 Task: Locate the nearest ferry terminal to Seattle, Washington, and the San Juan Islands, Washington.
Action: Key pressed <Key.caps_lock>S<Key.caps_lock>eattle,<Key.caps_lock>W<Key.caps_lock>ashington<Key.enter>
Screenshot: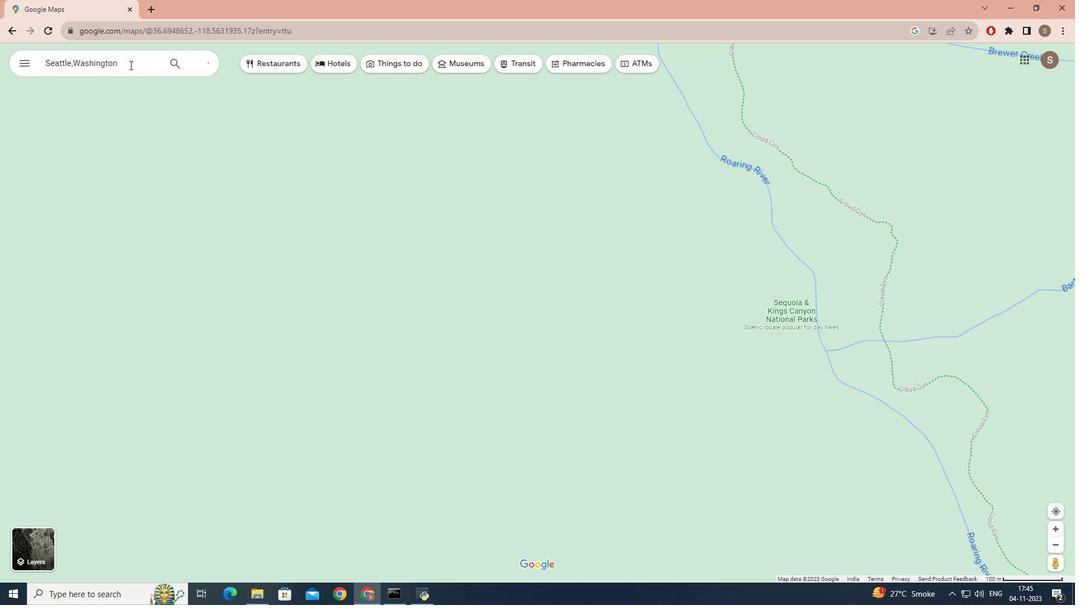 
Action: Mouse moved to (114, 253)
Screenshot: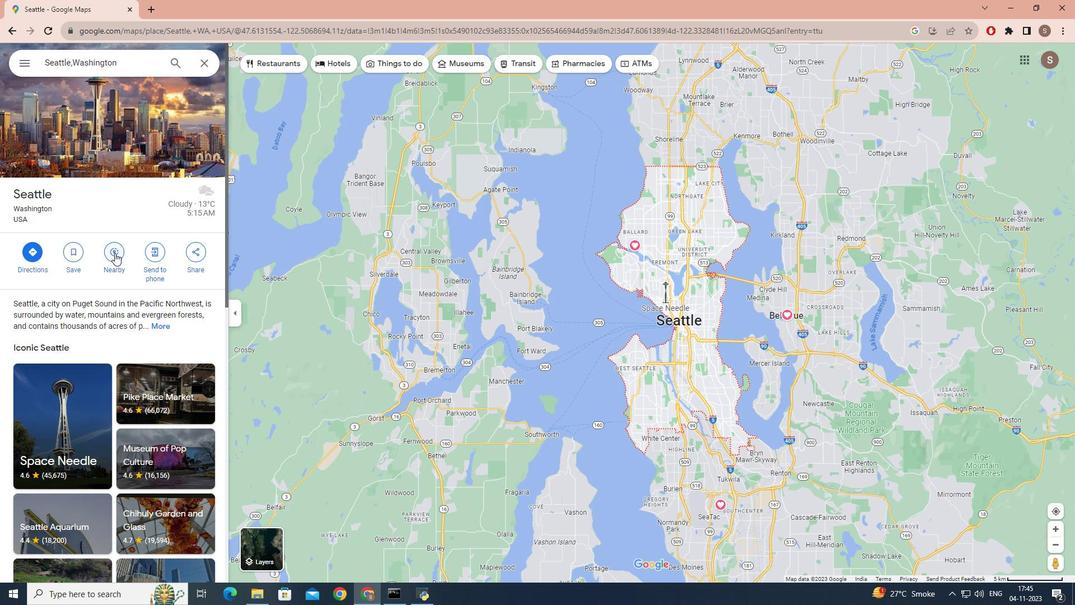
Action: Mouse pressed left at (114, 253)
Screenshot: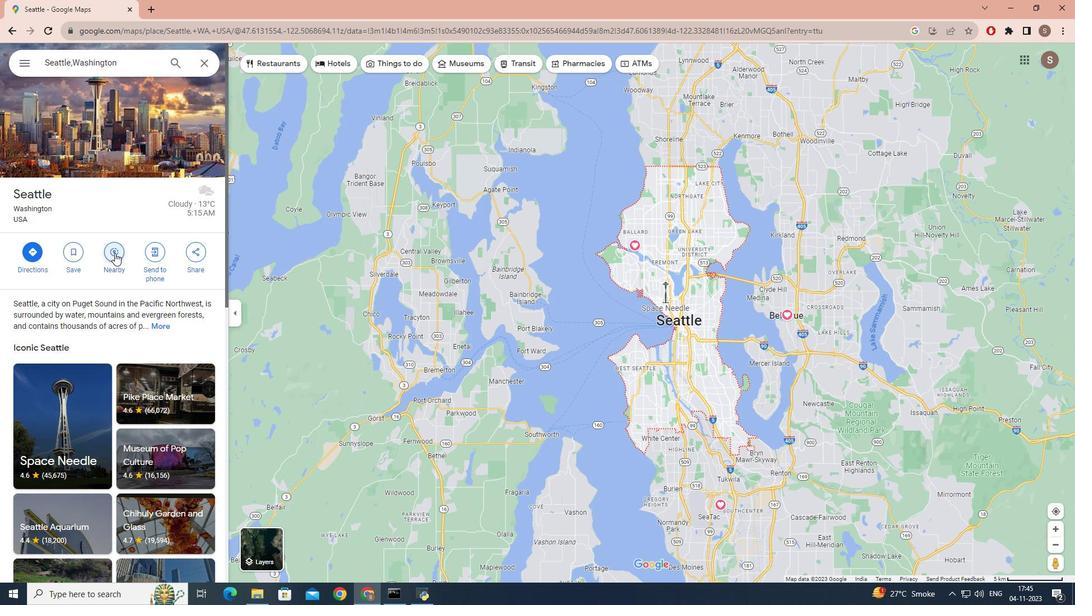 
Action: Mouse moved to (112, 67)
Screenshot: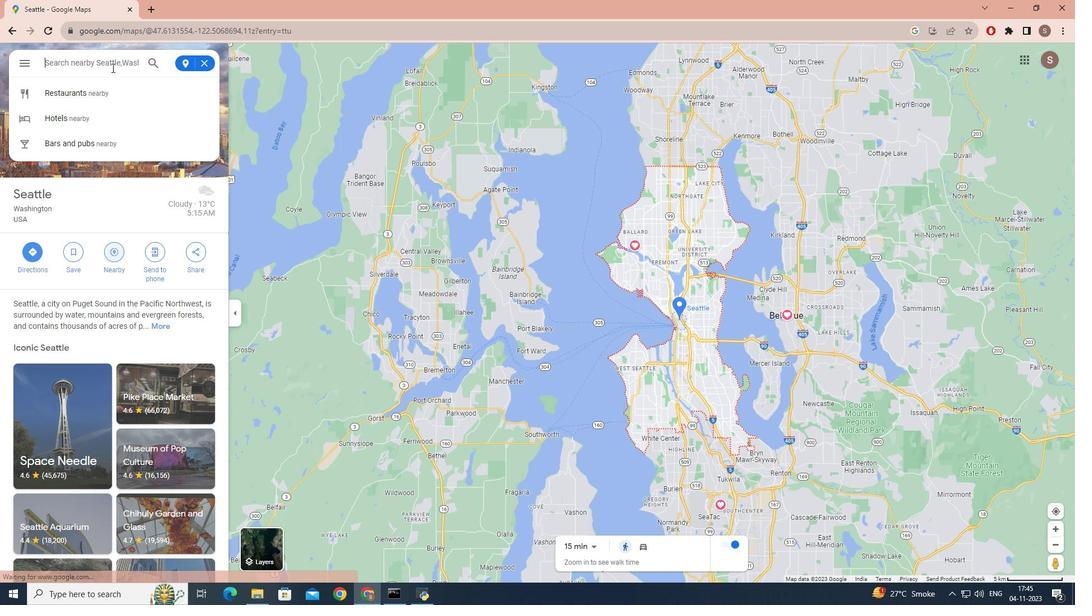 
Action: Key pressed ferry<Key.space>terminal
Screenshot: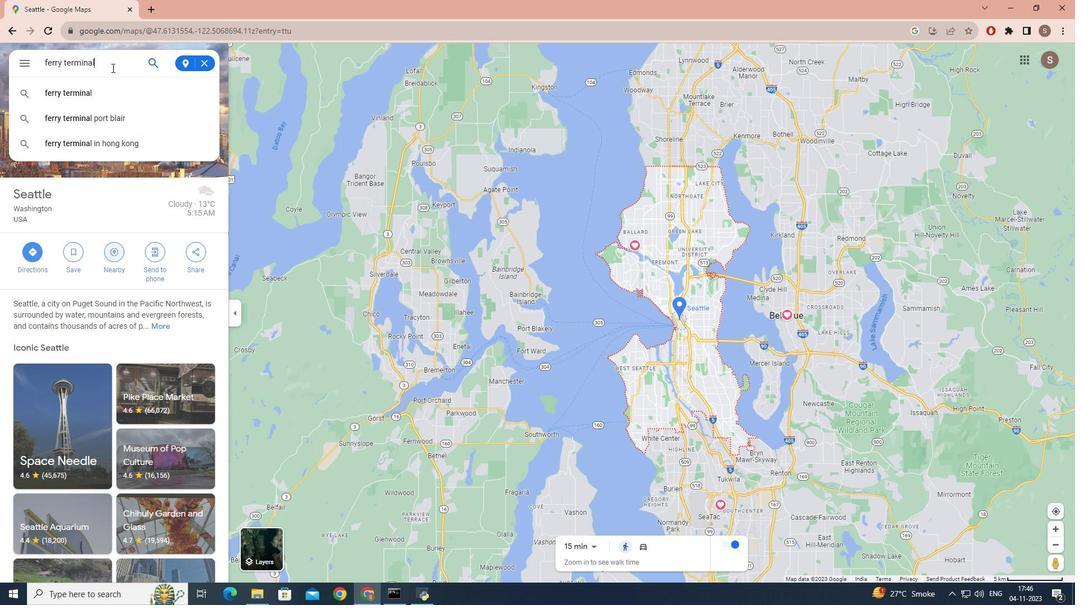 
Action: Mouse moved to (104, 70)
Screenshot: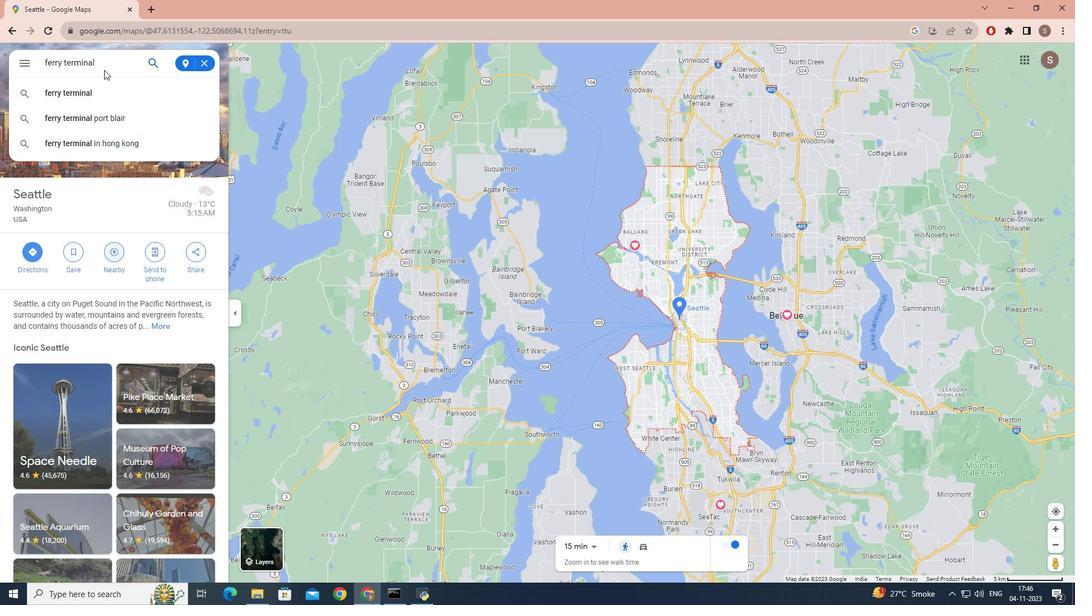 
Action: Key pressed <Key.enter>
Screenshot: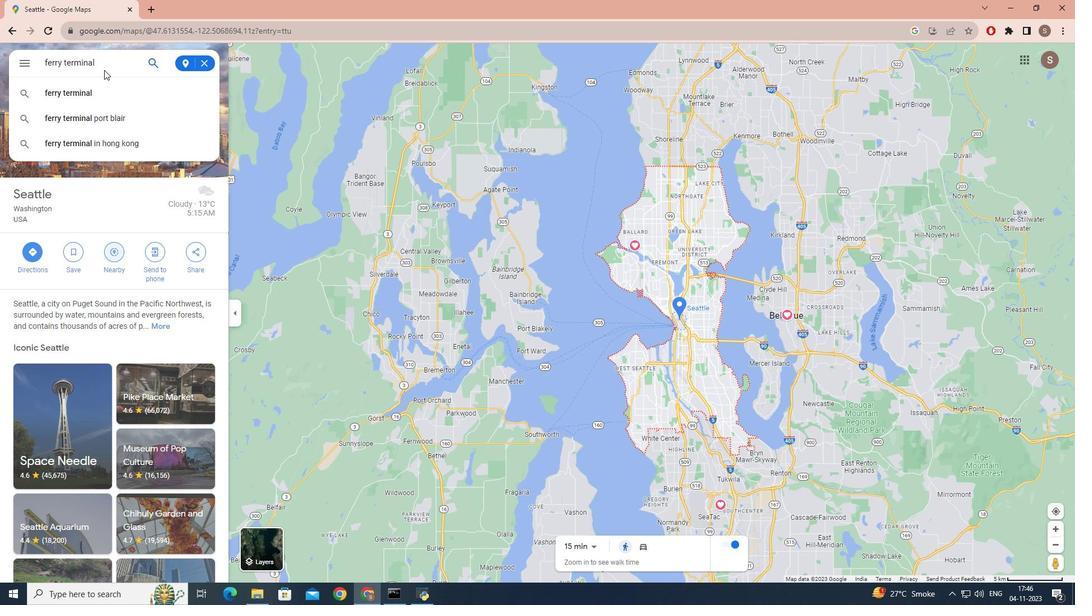 
Action: Mouse moved to (75, 127)
Screenshot: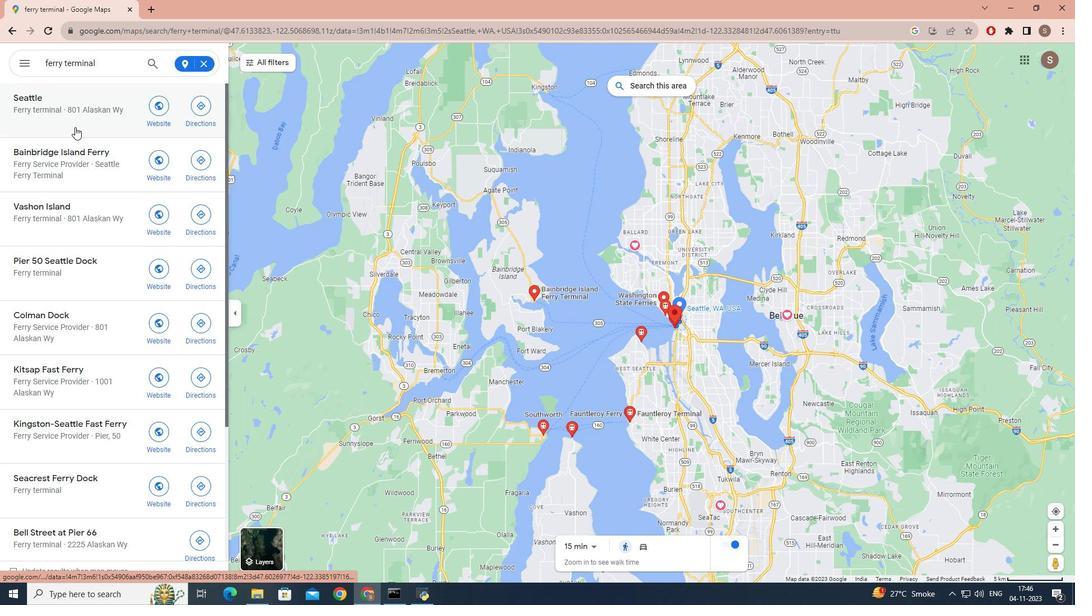 
Action: Mouse scrolled (75, 126) with delta (0, 0)
Screenshot: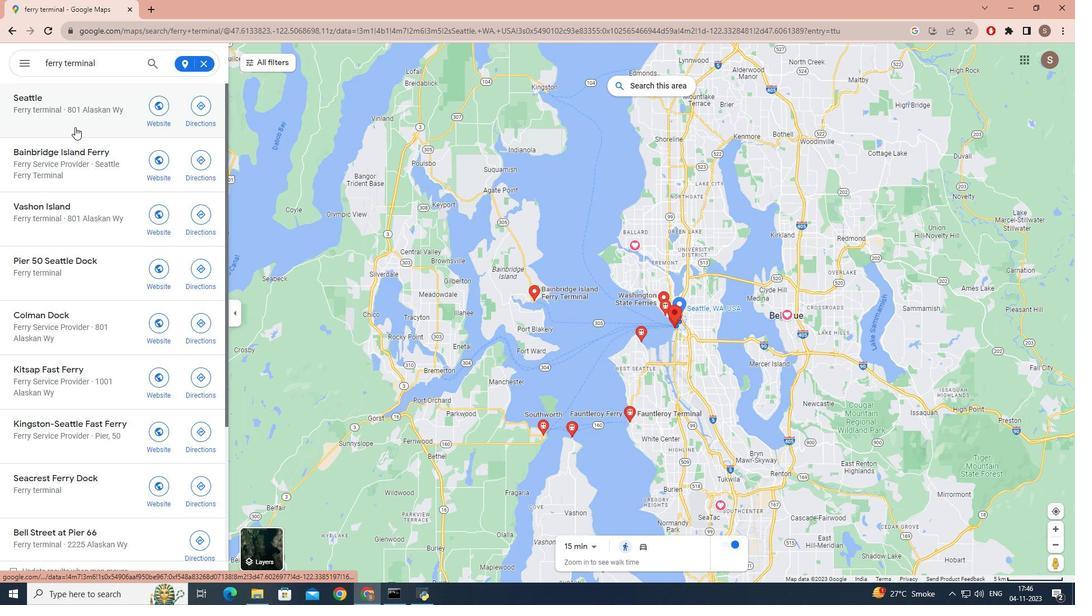 
Action: Mouse scrolled (75, 126) with delta (0, 0)
Screenshot: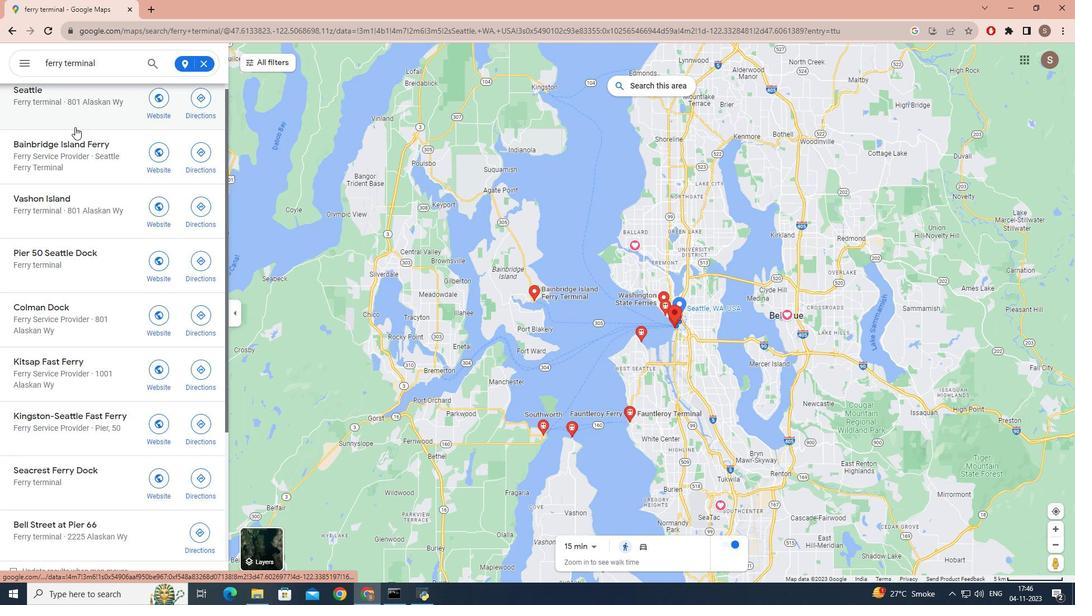
Action: Mouse scrolled (75, 126) with delta (0, 0)
Screenshot: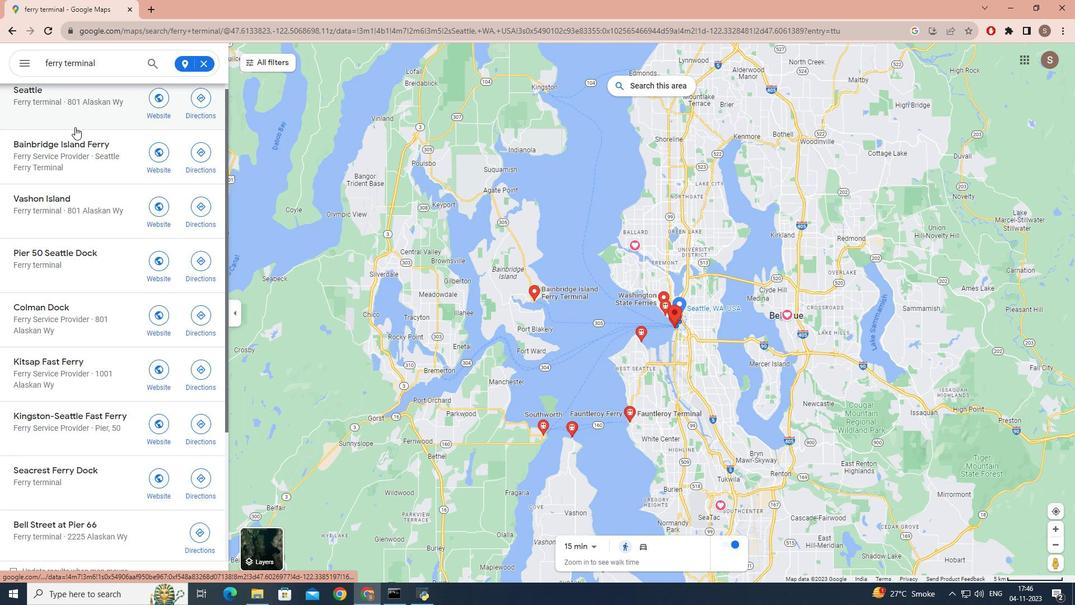 
Action: Mouse scrolled (75, 126) with delta (0, 0)
Screenshot: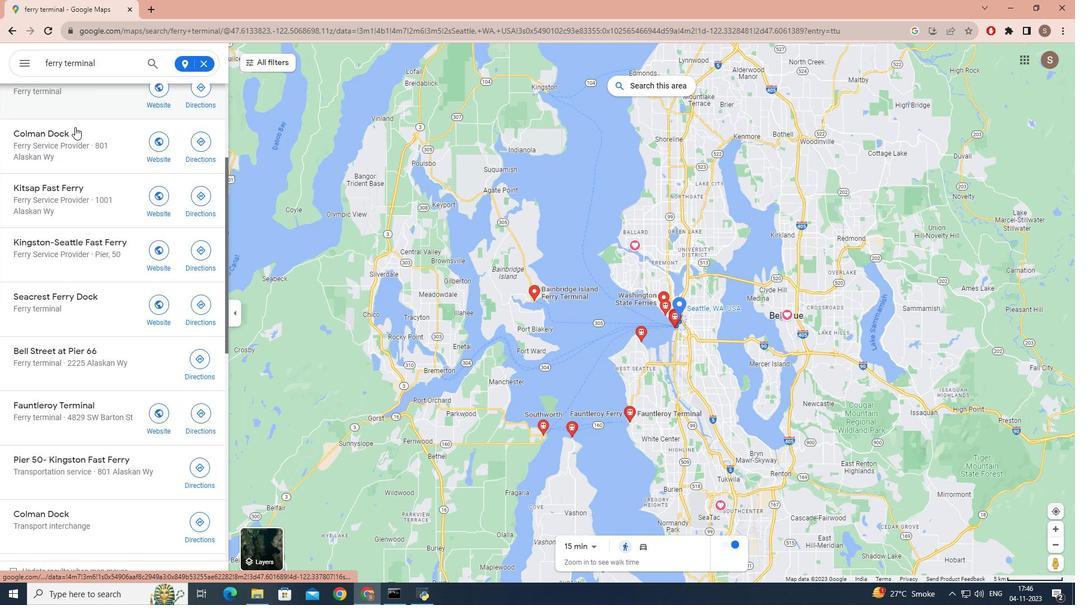 
Action: Mouse scrolled (75, 126) with delta (0, 0)
Screenshot: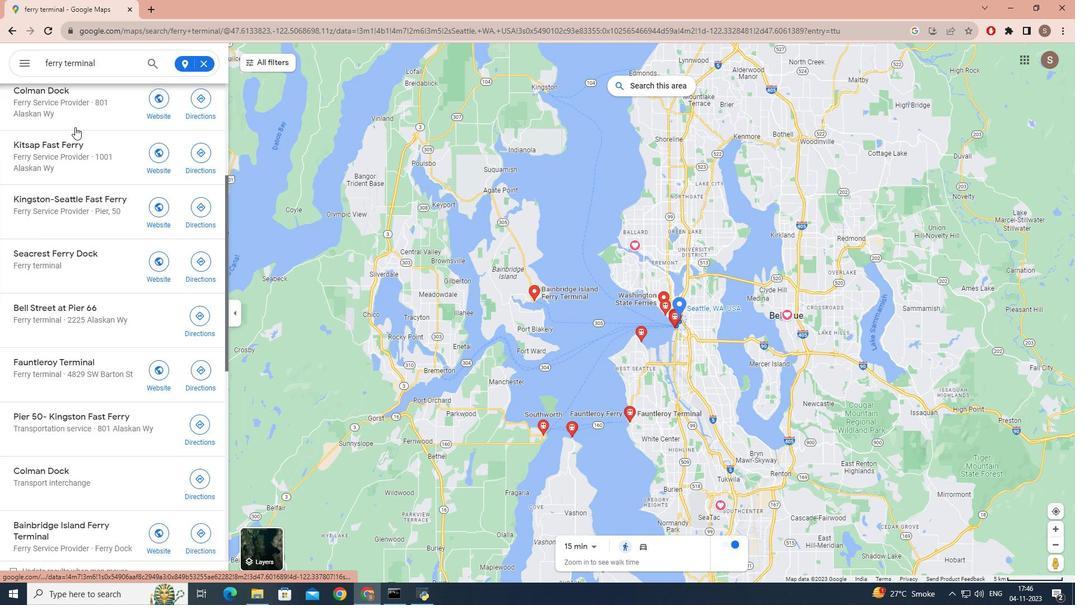 
Action: Mouse scrolled (75, 126) with delta (0, 0)
Screenshot: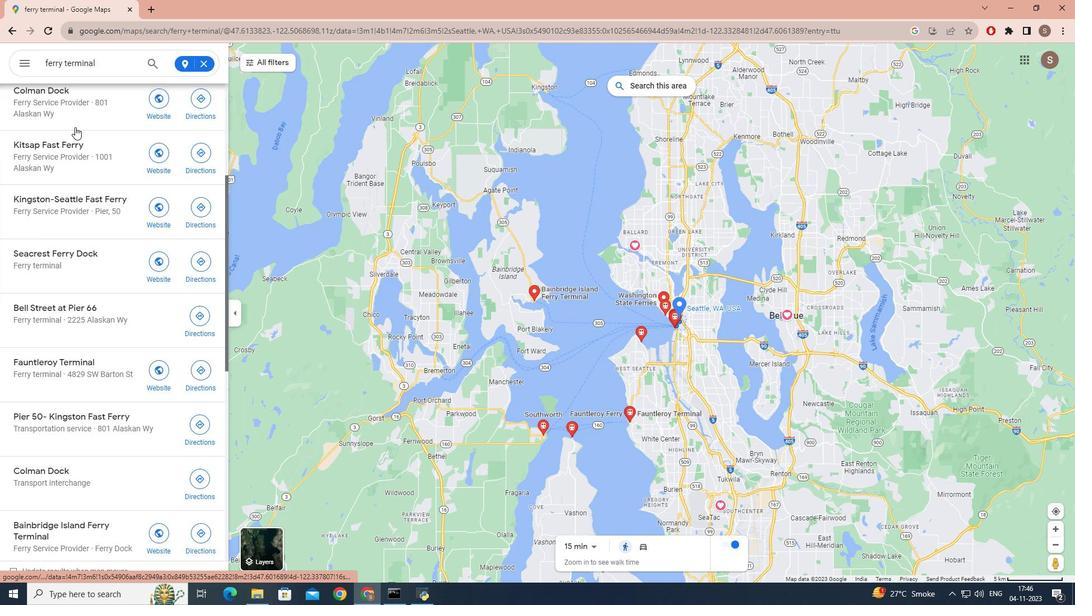 
Action: Mouse scrolled (75, 126) with delta (0, 0)
Screenshot: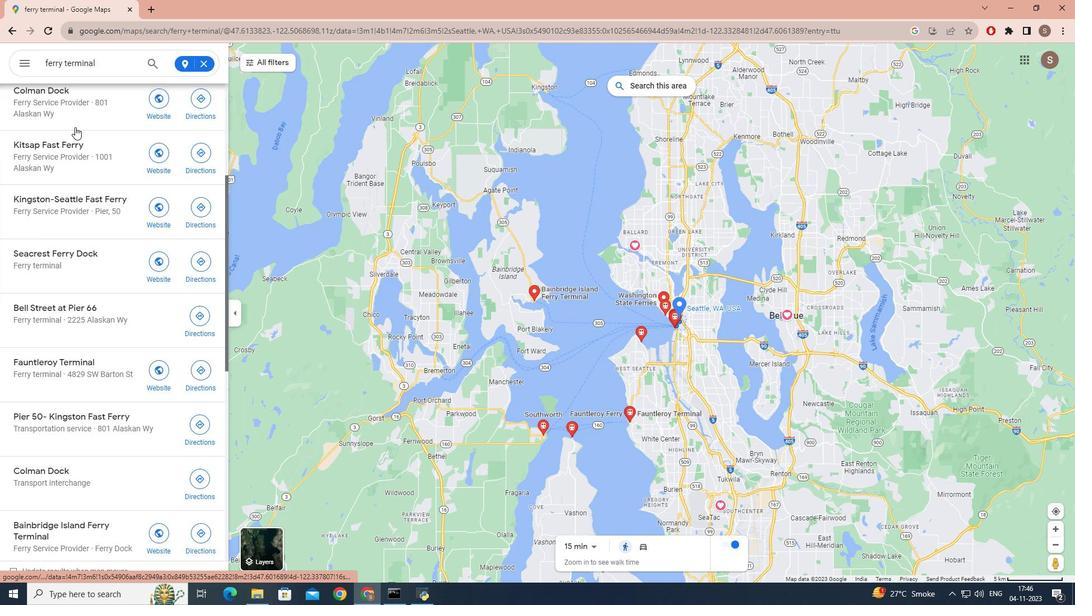 
Action: Mouse scrolled (75, 126) with delta (0, 0)
Screenshot: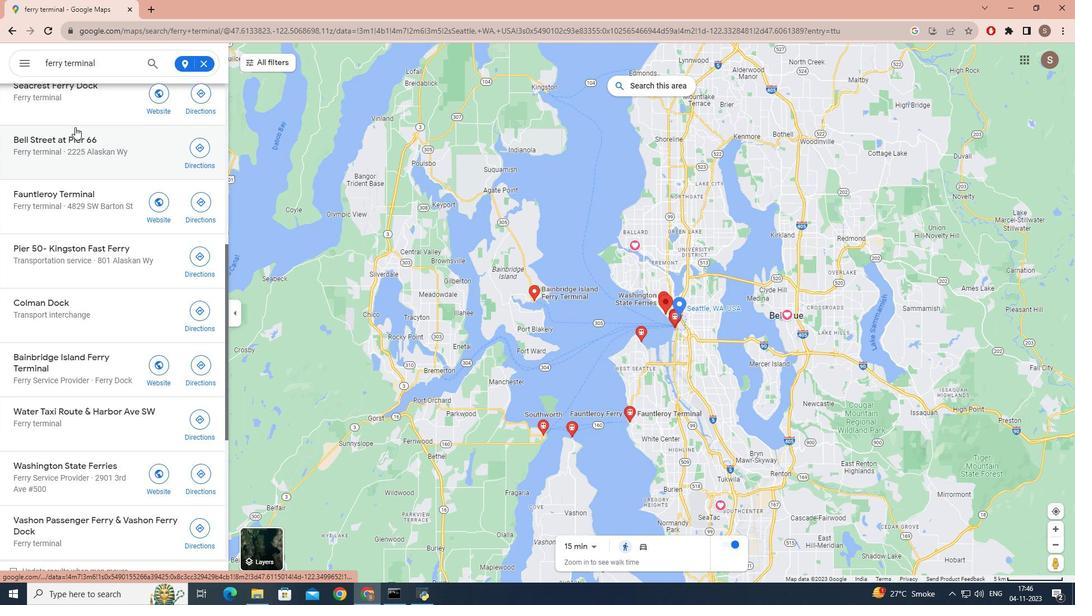 
Action: Mouse scrolled (75, 126) with delta (0, 0)
Screenshot: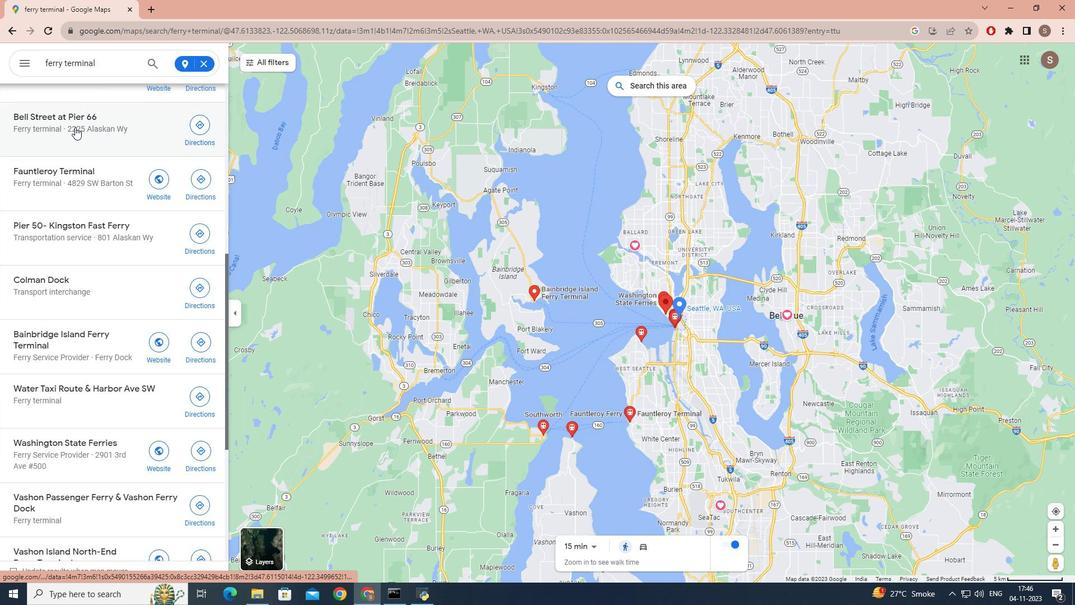
Action: Mouse scrolled (75, 126) with delta (0, 0)
Screenshot: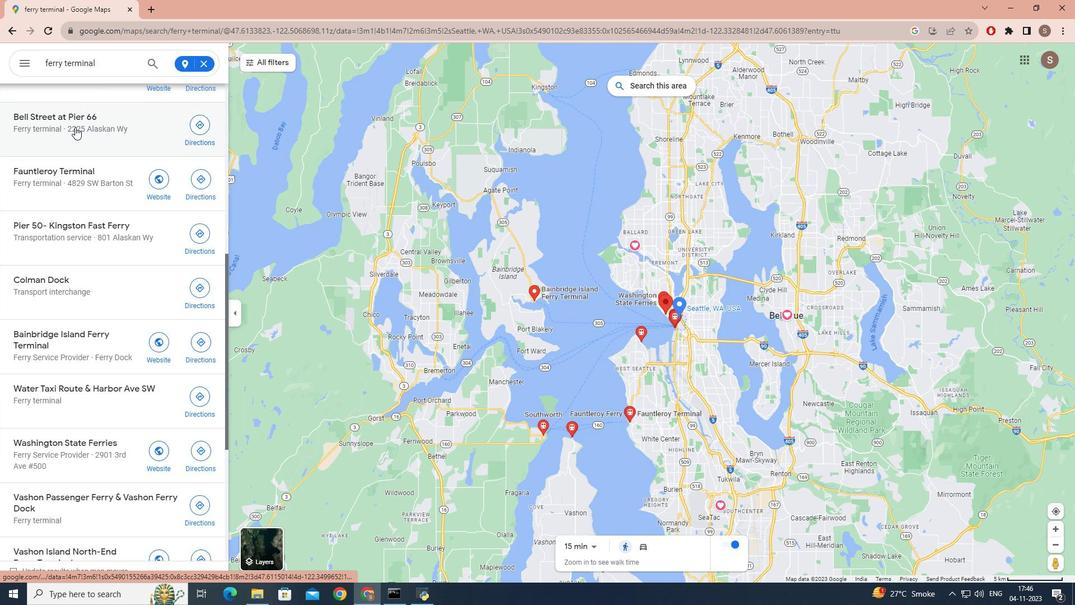 
Action: Mouse scrolled (75, 126) with delta (0, 0)
Screenshot: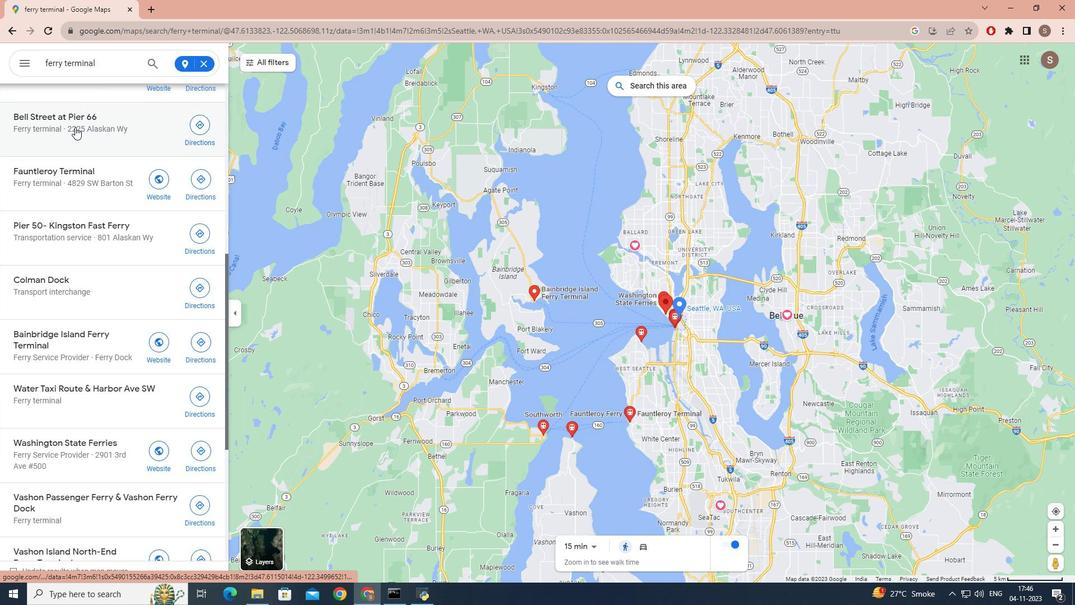 
Action: Mouse scrolled (75, 126) with delta (0, 0)
Screenshot: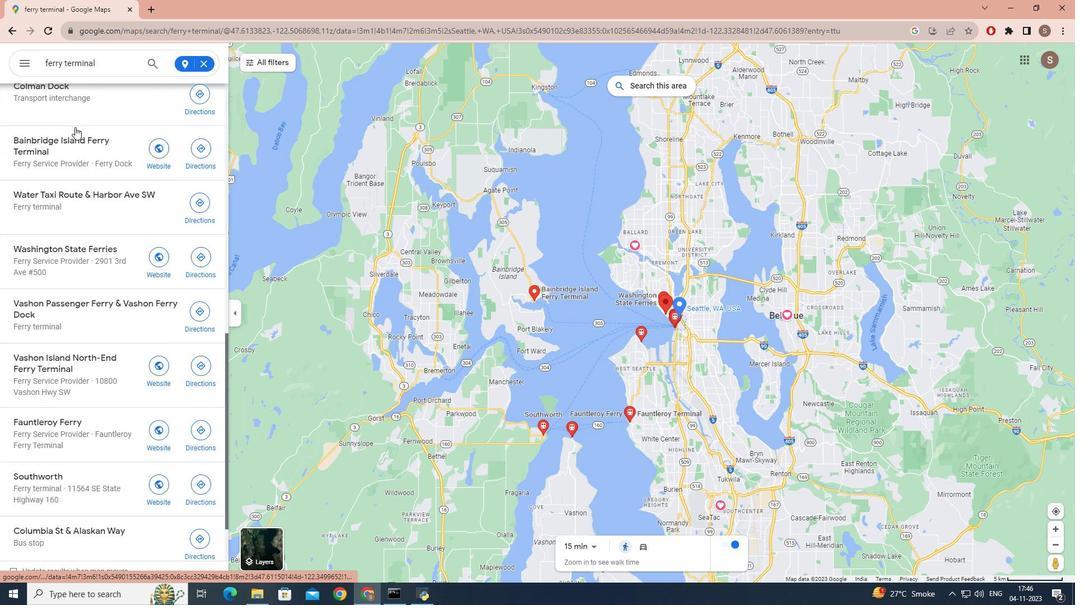 
Action: Mouse scrolled (75, 127) with delta (0, 0)
Screenshot: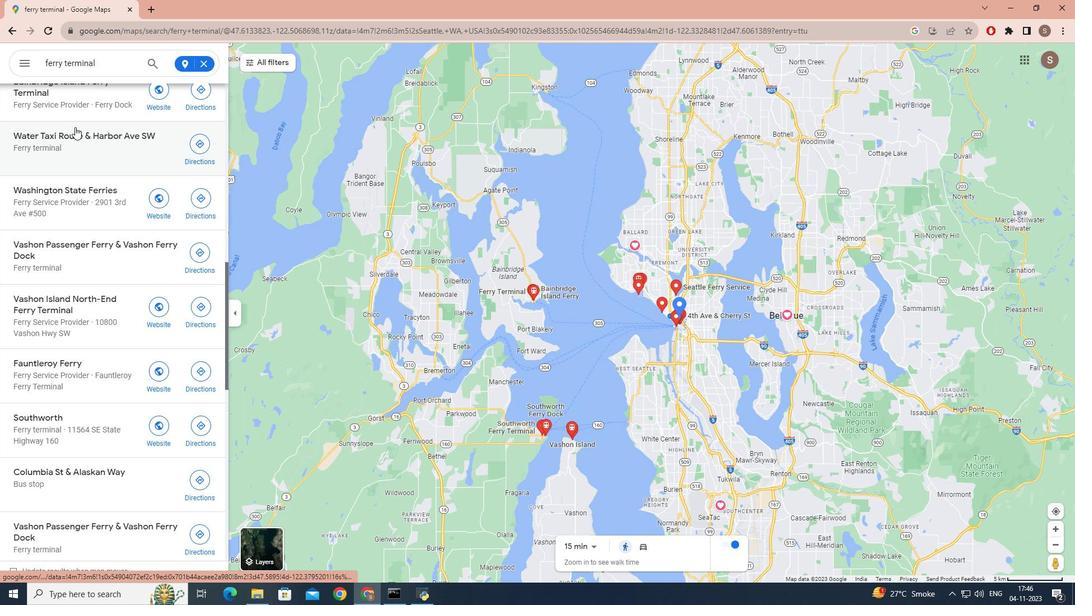 
Action: Mouse scrolled (75, 127) with delta (0, 0)
Screenshot: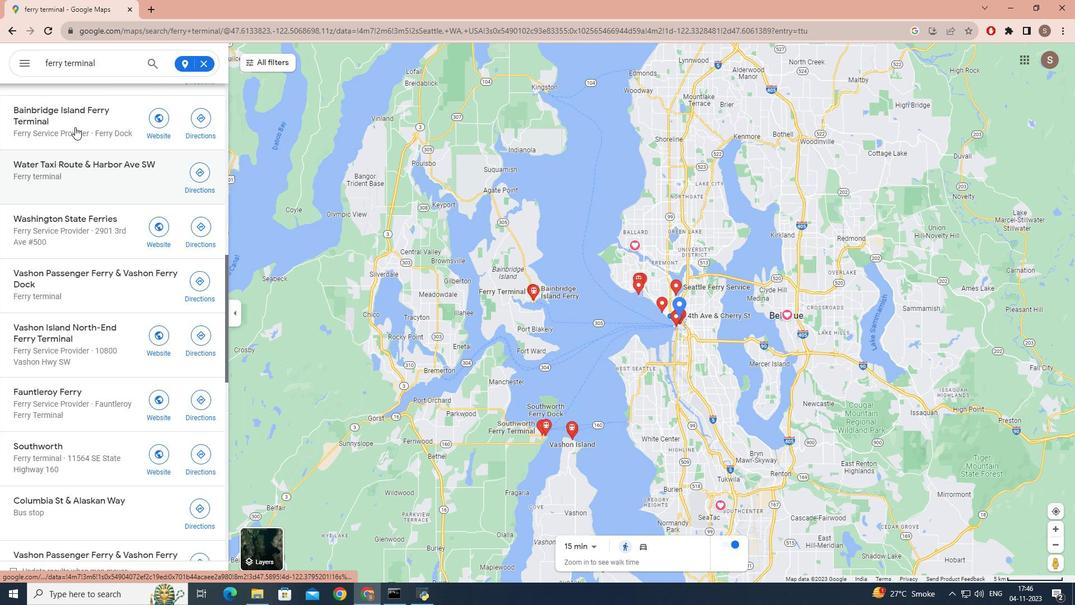 
Action: Mouse scrolled (75, 127) with delta (0, 0)
Screenshot: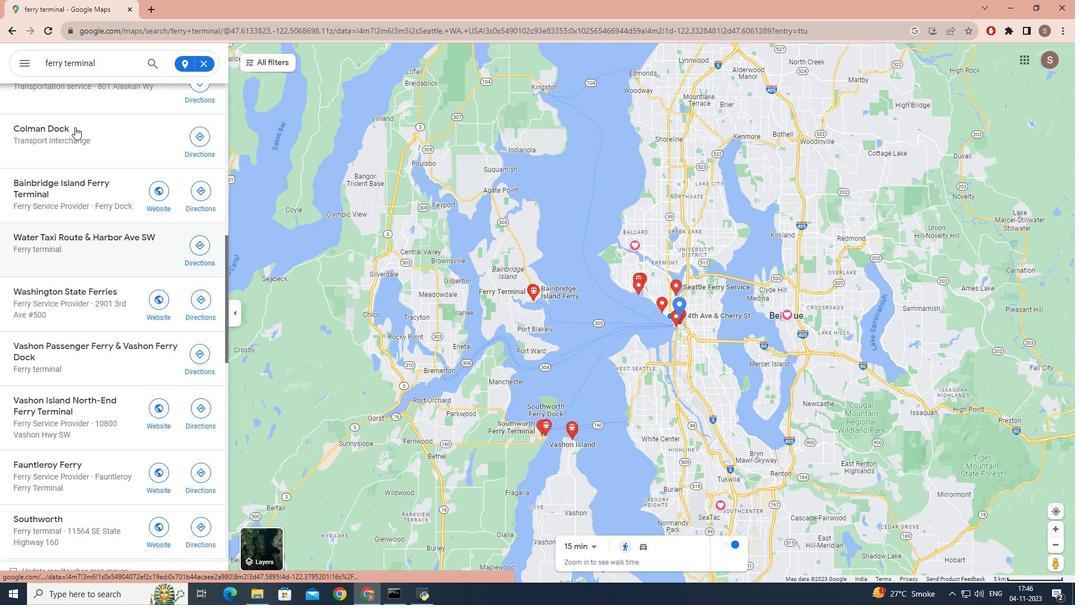
Action: Mouse scrolled (75, 127) with delta (0, 0)
Screenshot: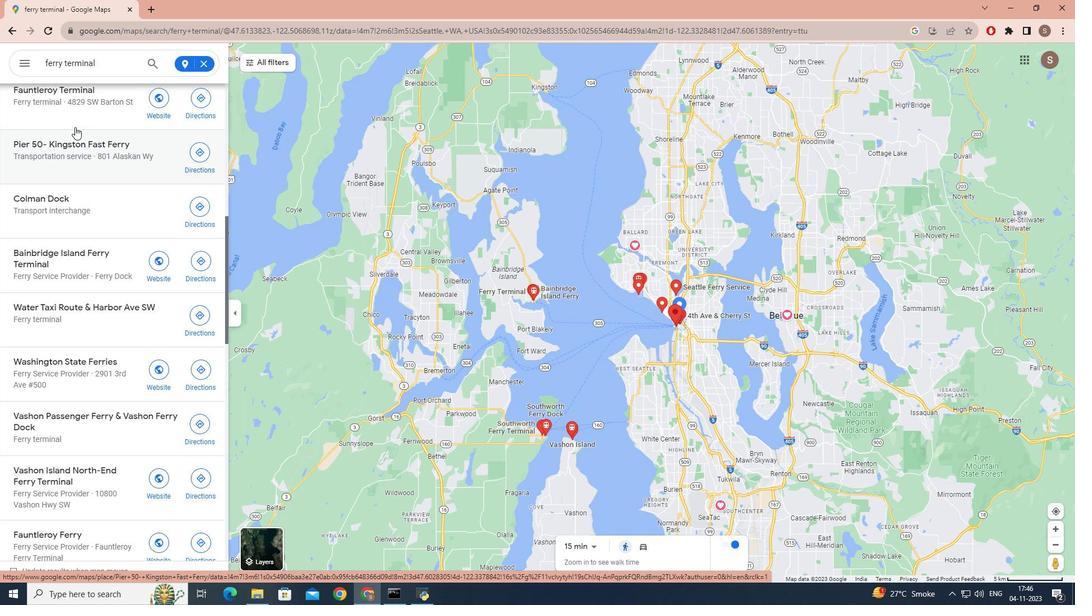
Action: Mouse scrolled (75, 127) with delta (0, 0)
Screenshot: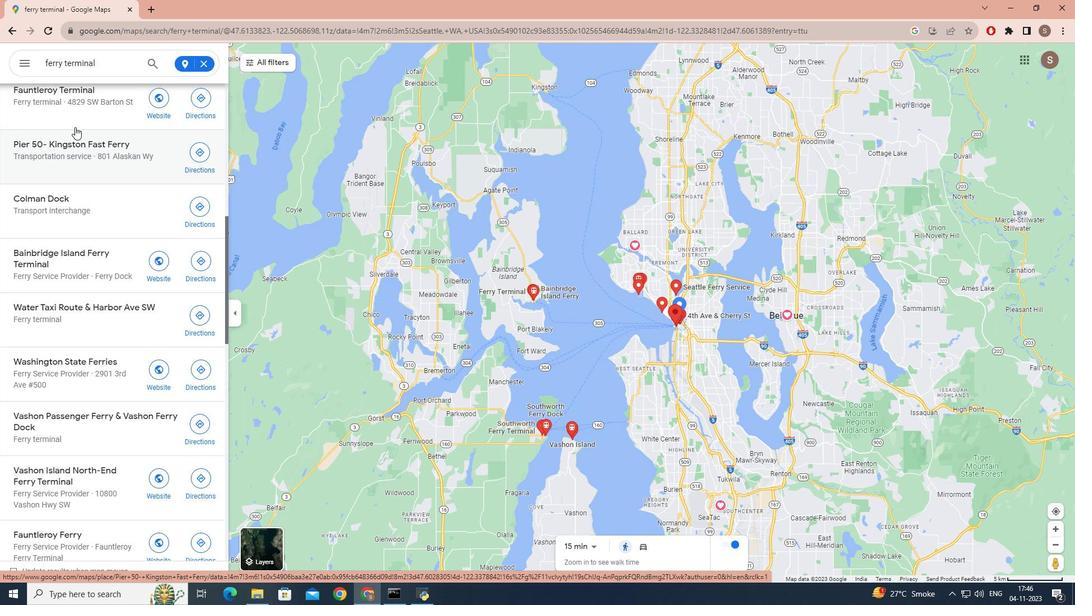 
Action: Mouse scrolled (75, 127) with delta (0, 0)
Screenshot: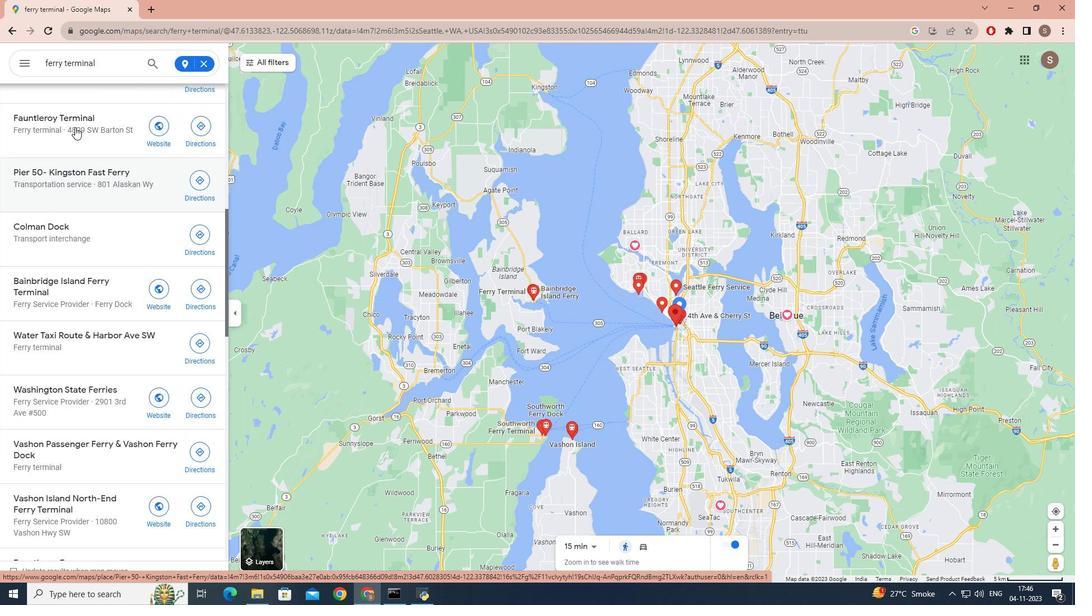 
Action: Mouse scrolled (75, 127) with delta (0, 0)
Screenshot: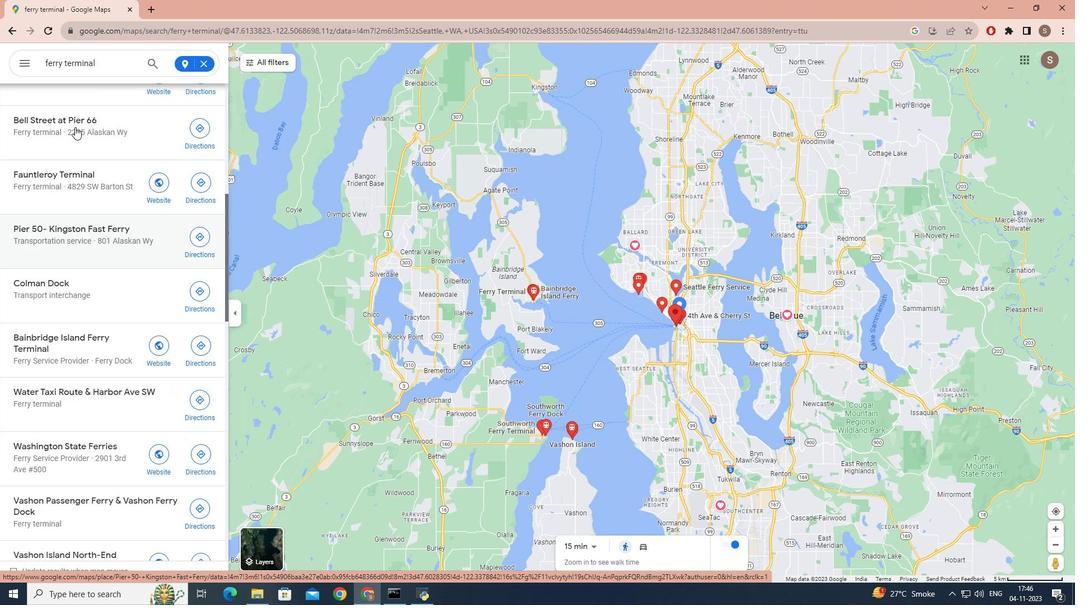 
Action: Mouse scrolled (75, 127) with delta (0, 0)
Screenshot: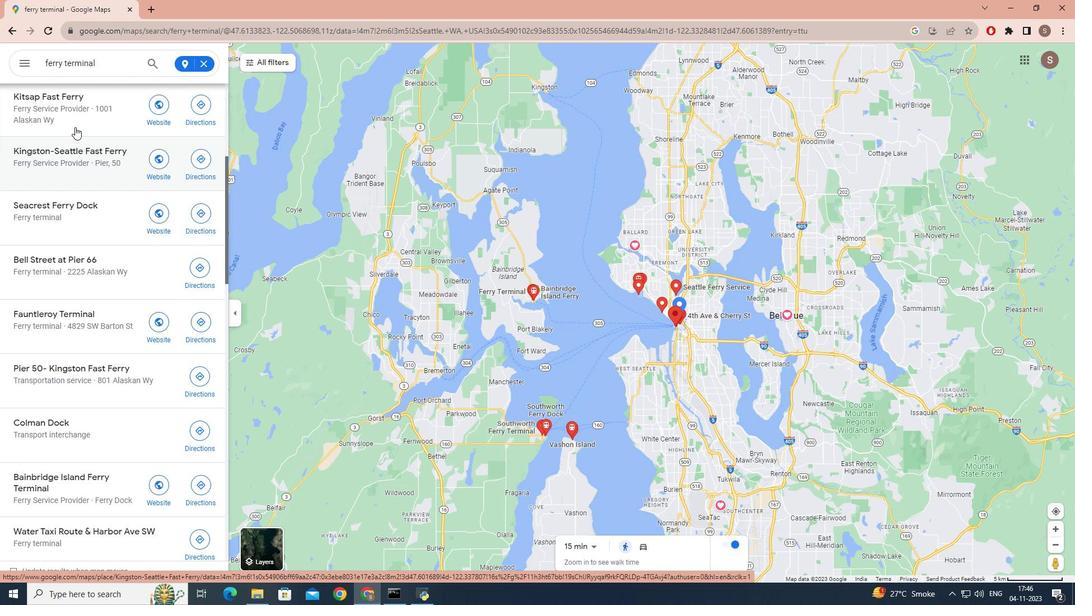 
Action: Mouse scrolled (75, 127) with delta (0, 0)
Screenshot: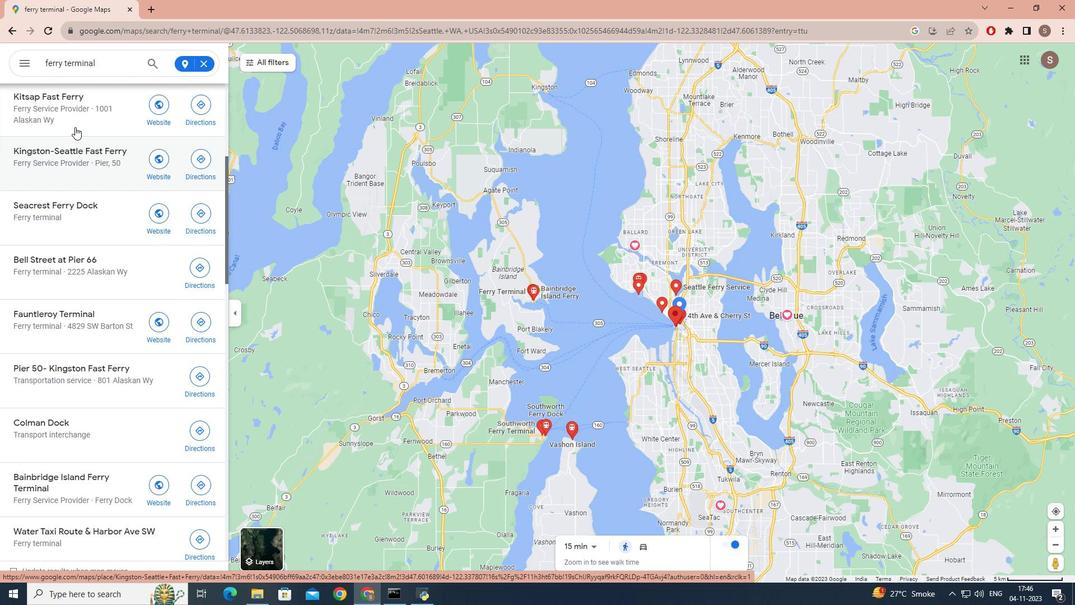 
Action: Mouse scrolled (75, 127) with delta (0, 0)
Screenshot: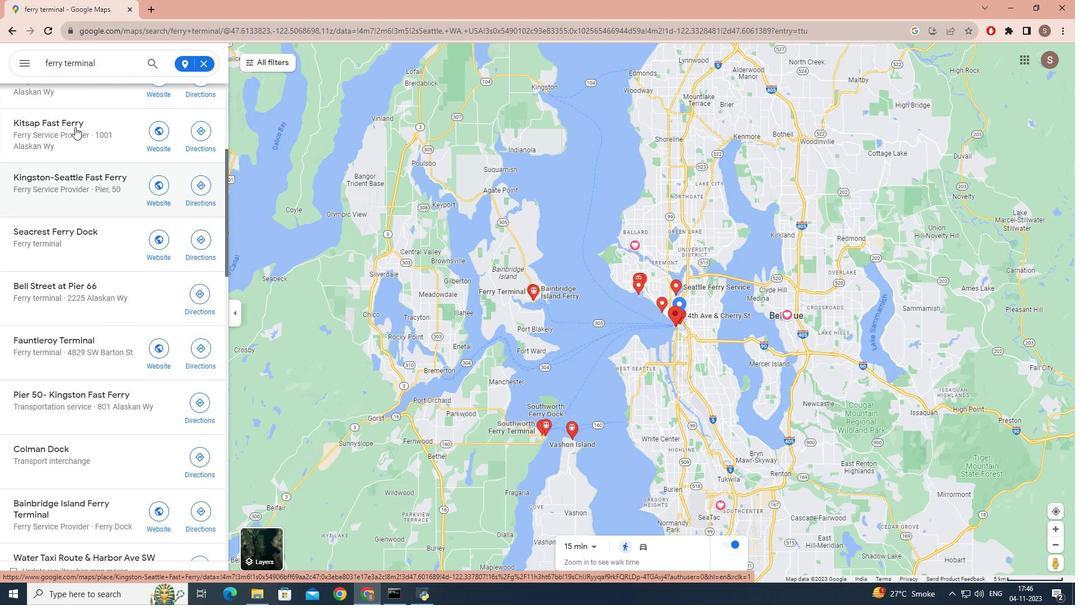 
Action: Mouse scrolled (75, 127) with delta (0, 0)
Screenshot: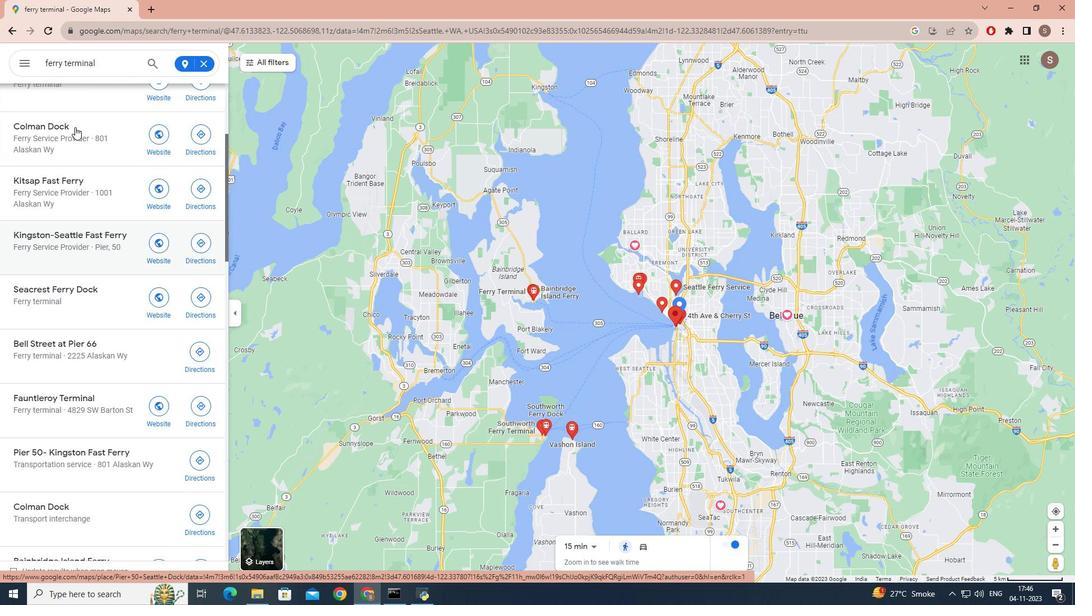 
Action: Mouse scrolled (75, 127) with delta (0, 0)
Screenshot: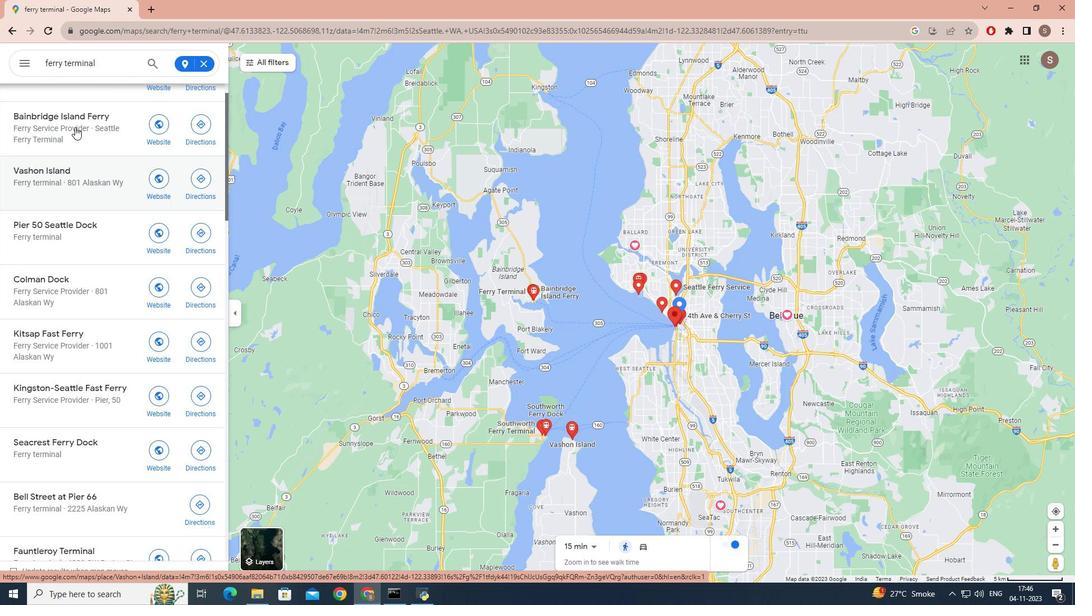 
Action: Mouse scrolled (75, 127) with delta (0, 0)
Screenshot: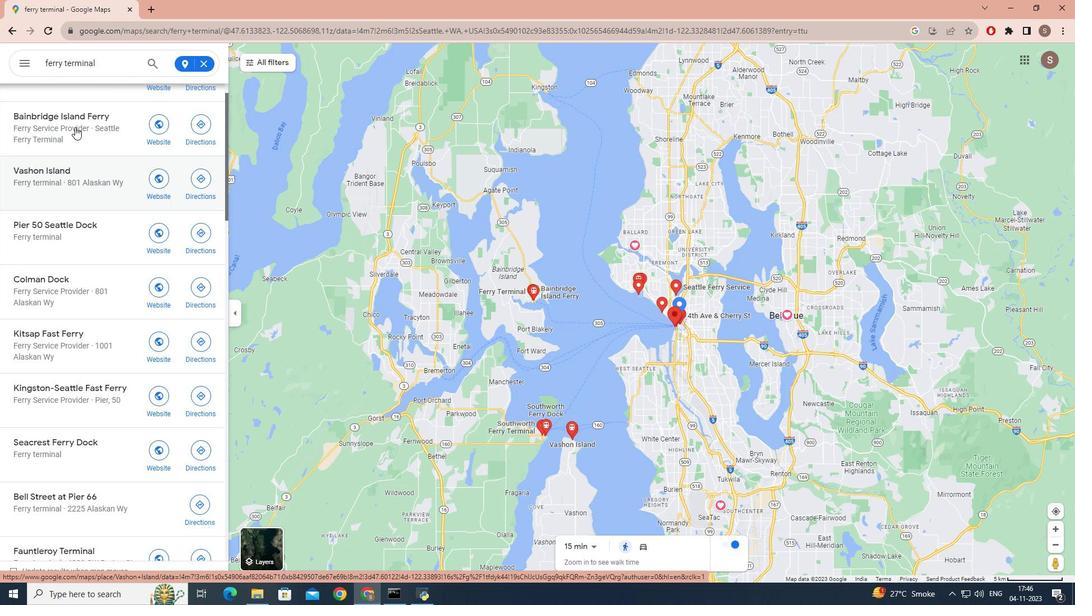 
Action: Mouse scrolled (75, 127) with delta (0, 0)
Screenshot: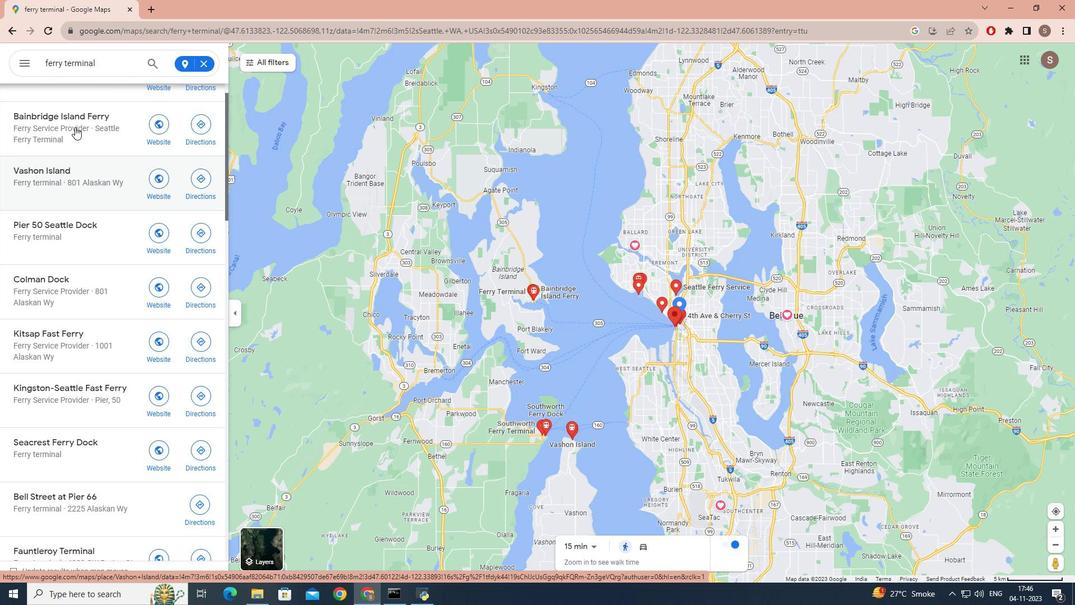 
Action: Mouse scrolled (75, 127) with delta (0, 0)
Screenshot: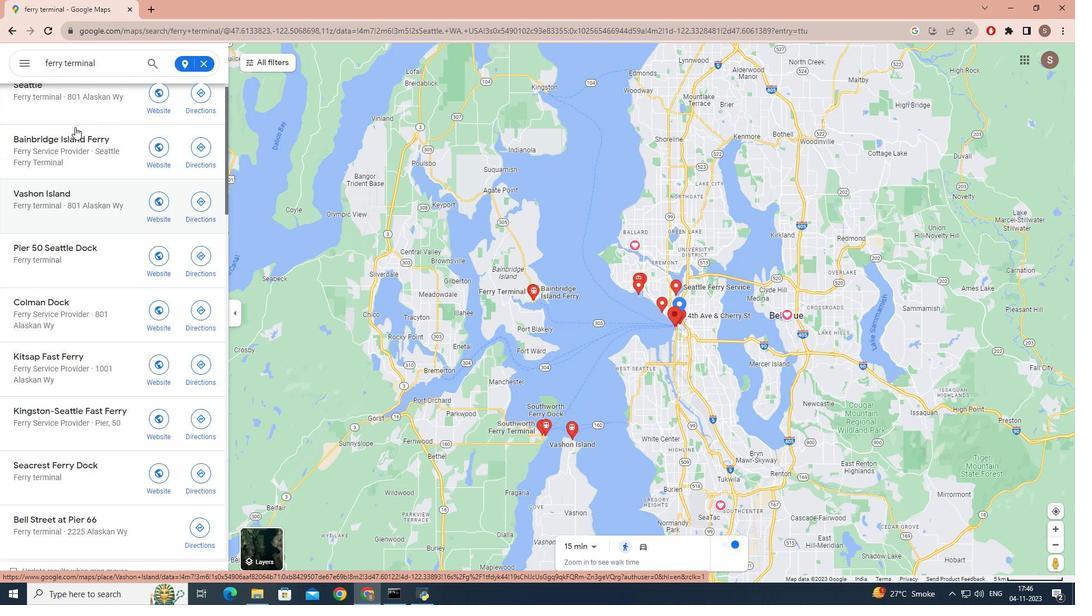 
Action: Mouse scrolled (75, 127) with delta (0, 0)
Screenshot: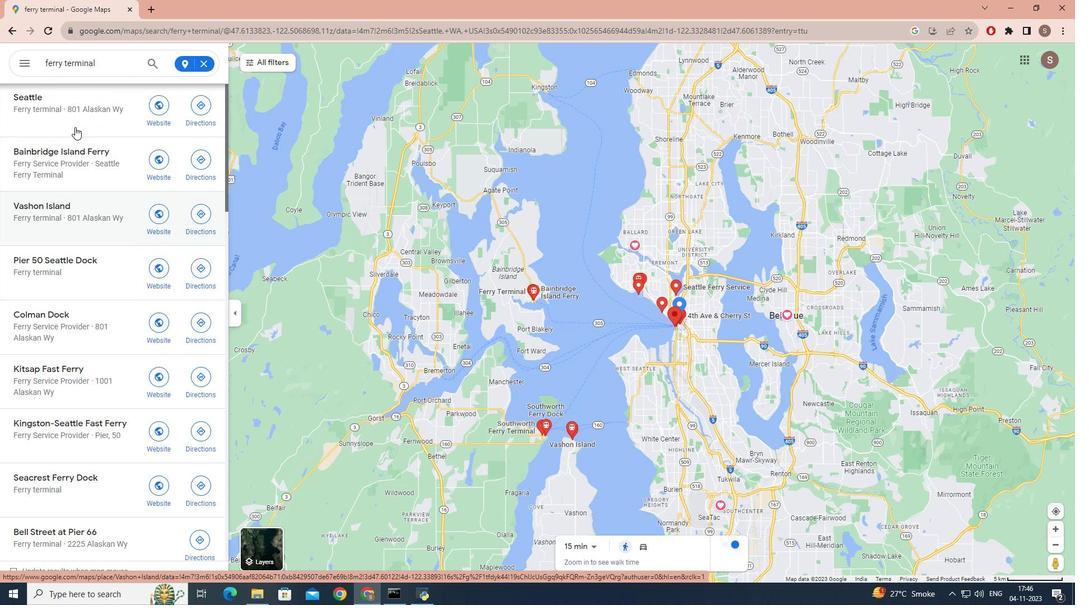
Action: Mouse scrolled (75, 127) with delta (0, 0)
Screenshot: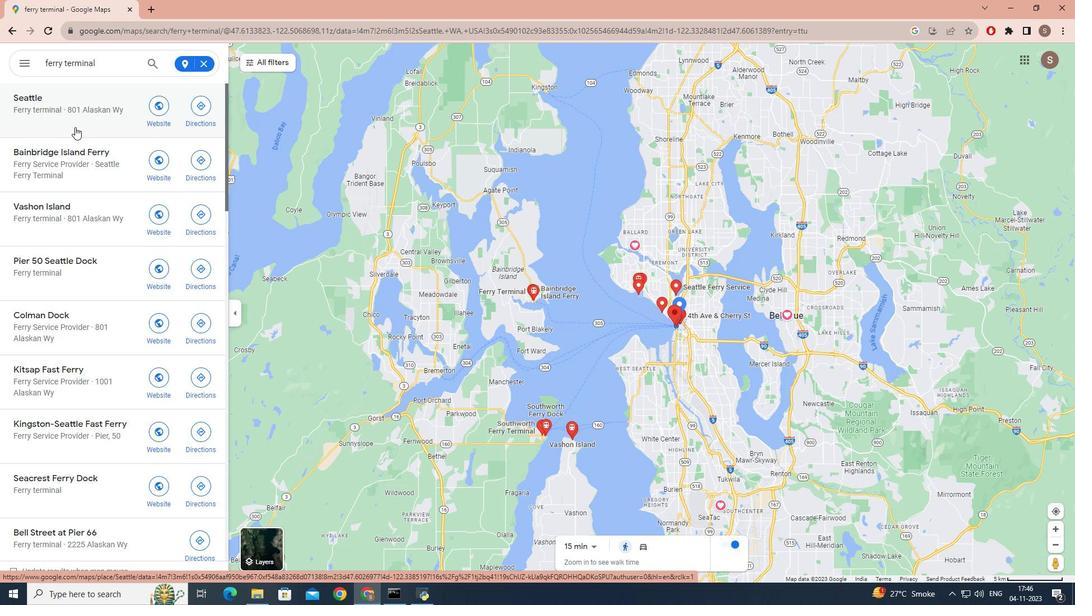 
Action: Mouse moved to (200, 60)
Screenshot: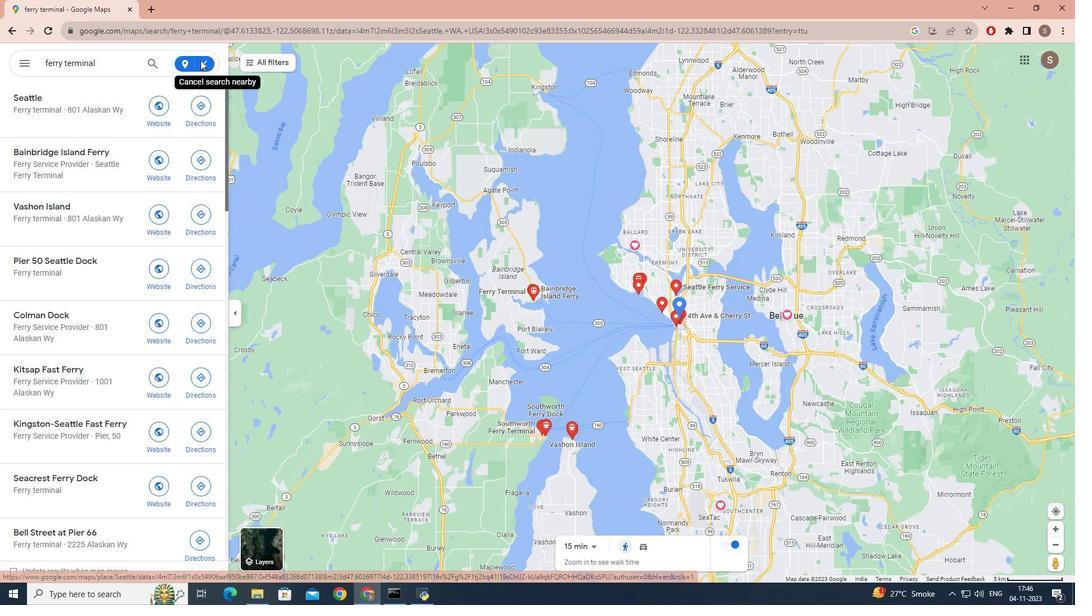 
Action: Mouse pressed left at (200, 60)
Screenshot: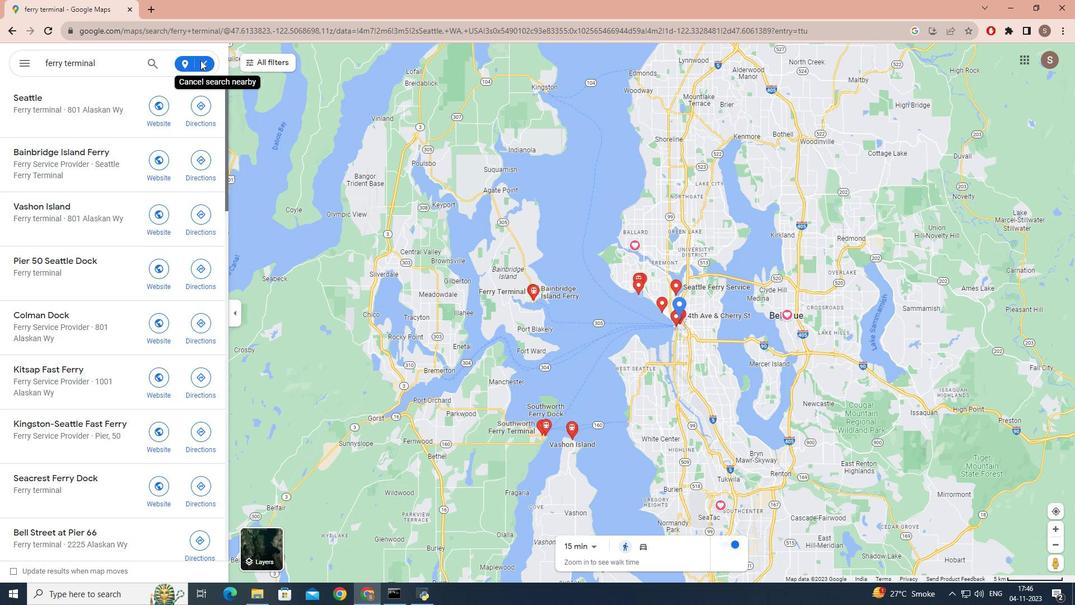 
Action: Mouse pressed left at (200, 60)
Screenshot: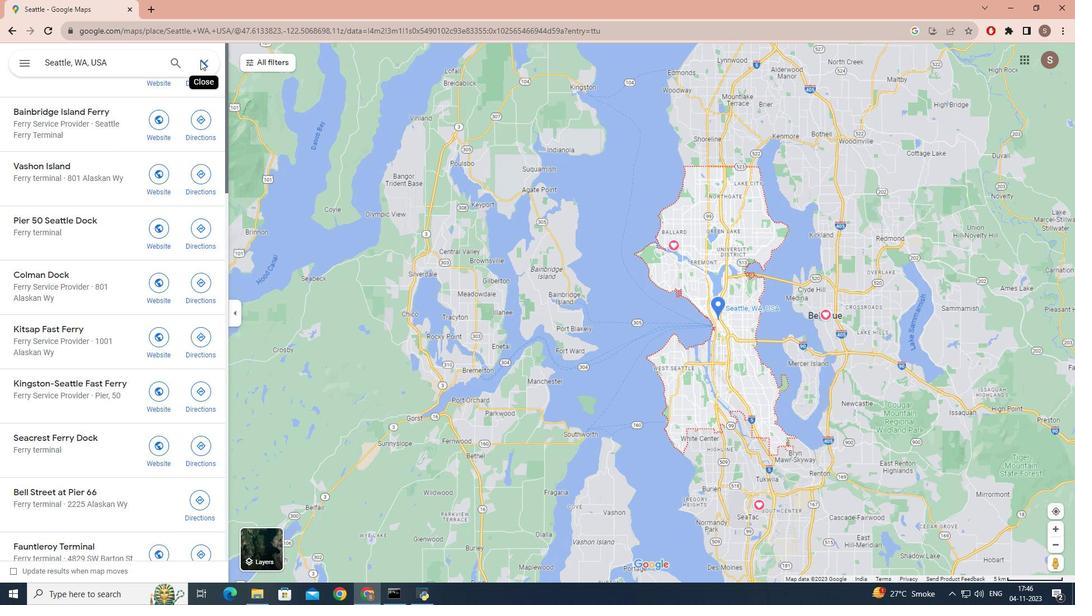 
Action: Mouse moved to (99, 56)
Screenshot: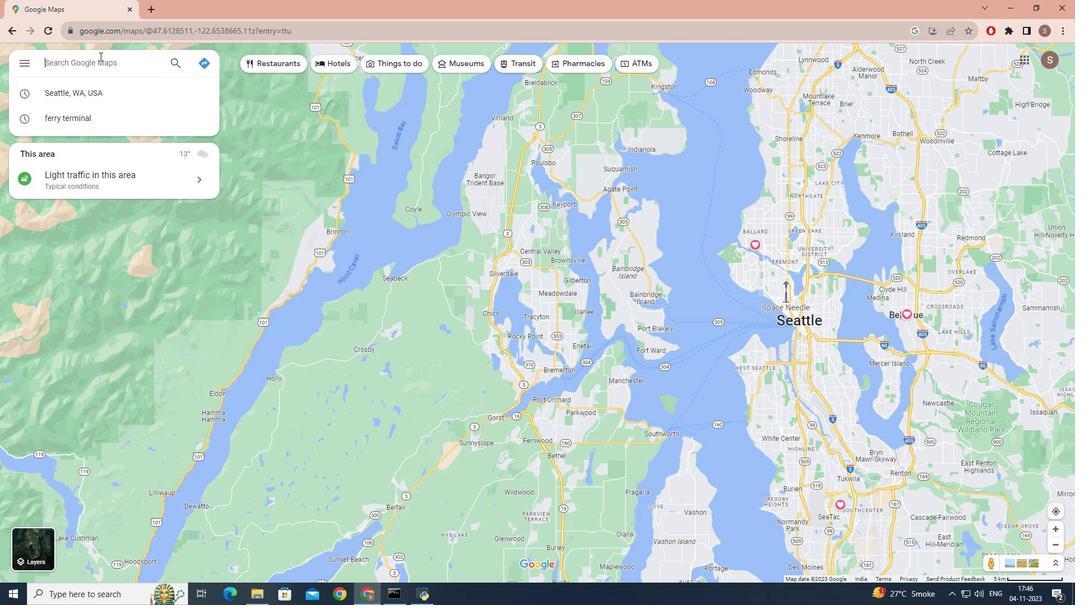 
Action: Key pressed <Key.caps_lock>S<Key.caps_lock>an<Key.space><Key.caps_lock>J<Key.caps_lock>uan<Key.space><Key.caps_lock>I<Key.caps_lock>slands,<Key.caps_lock>W<Key.caps_lock>ashington<Key.enter>
Screenshot: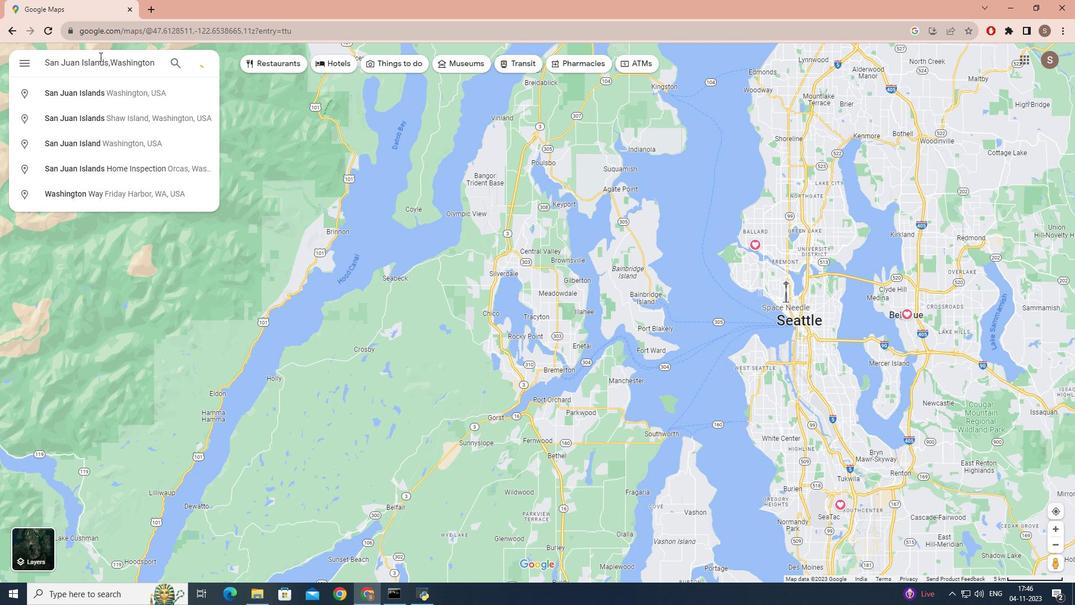 
Action: Mouse moved to (110, 122)
Screenshot: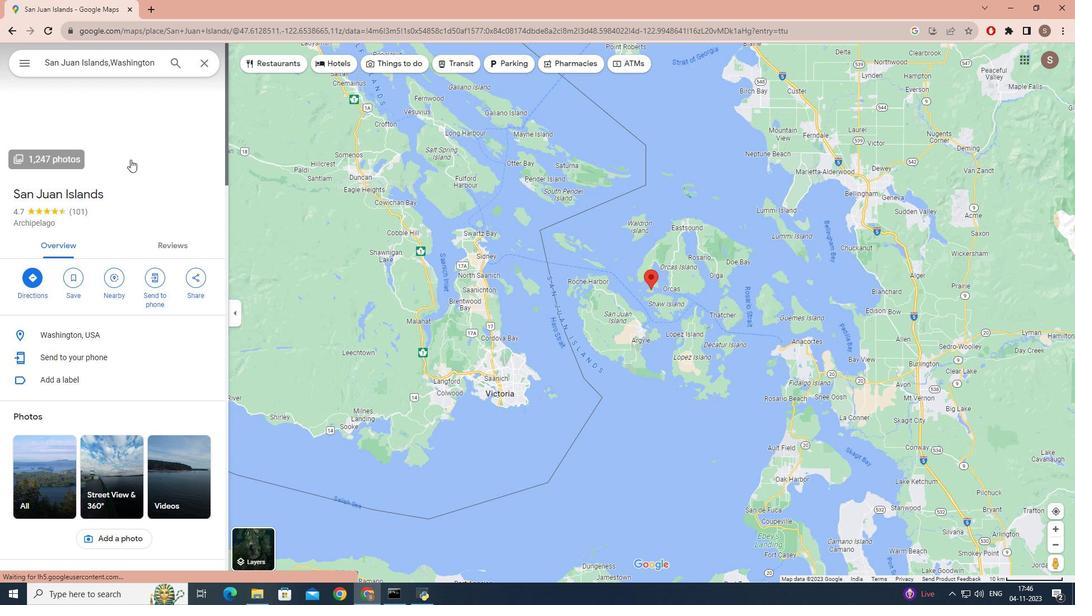 
Action: Mouse scrolled (110, 122) with delta (0, 0)
Screenshot: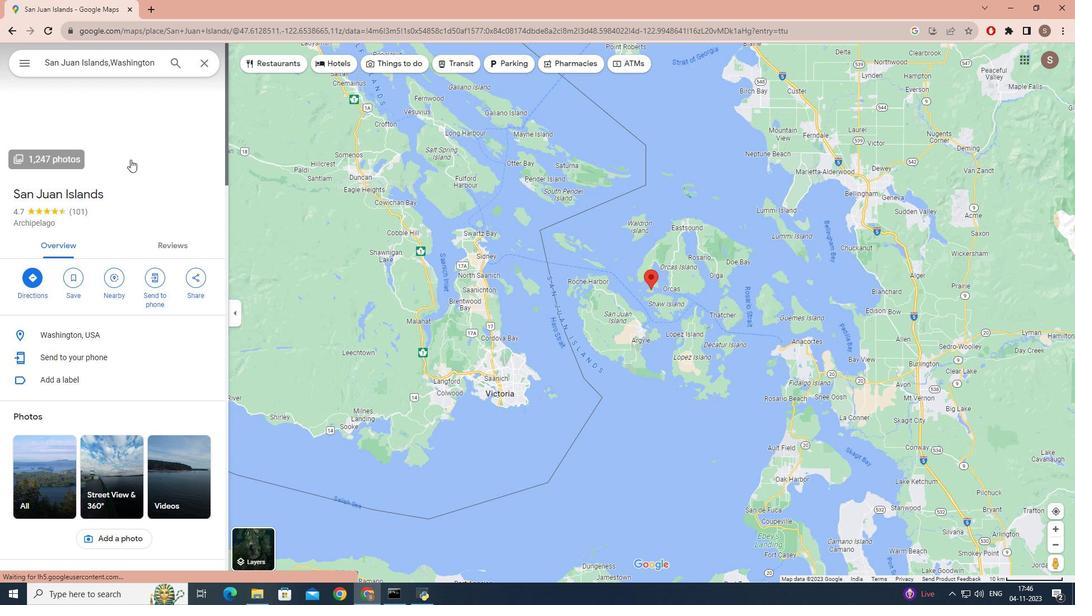 
Action: Mouse moved to (116, 228)
Screenshot: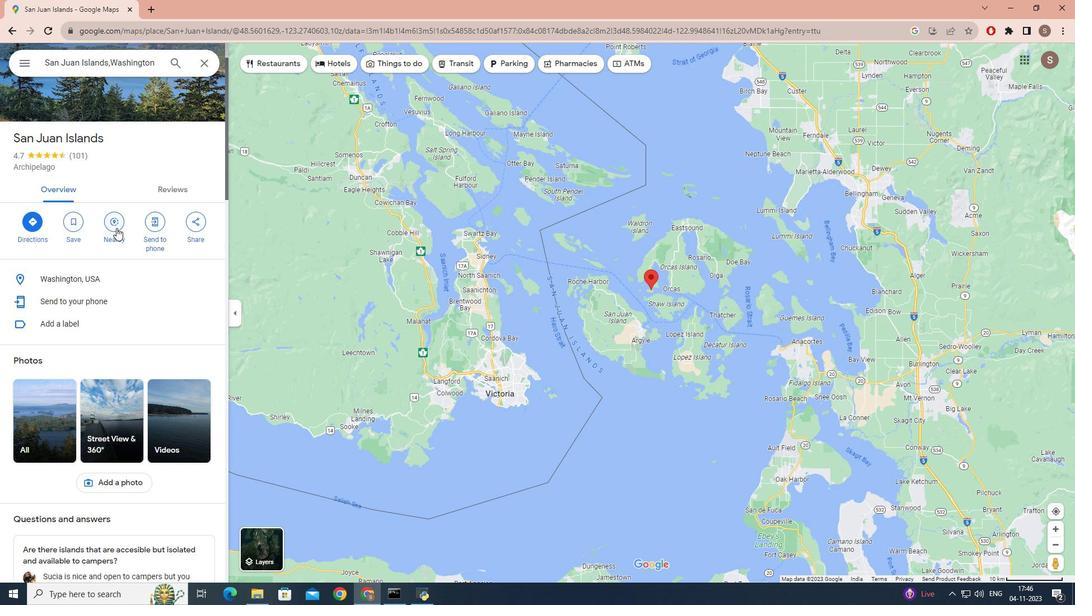 
Action: Mouse pressed left at (116, 228)
Screenshot: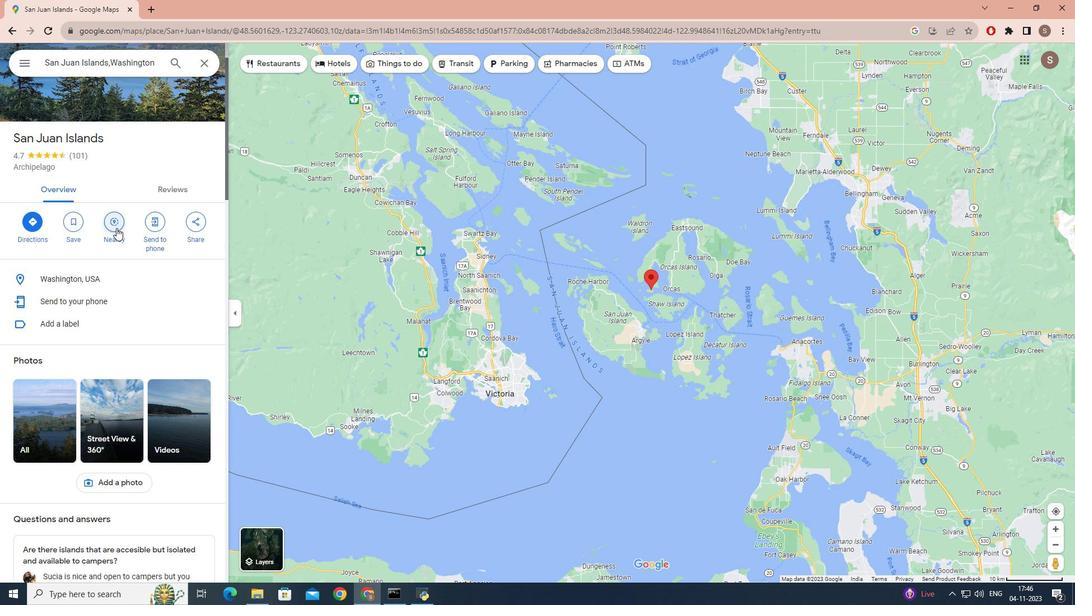 
Action: Mouse moved to (105, 60)
Screenshot: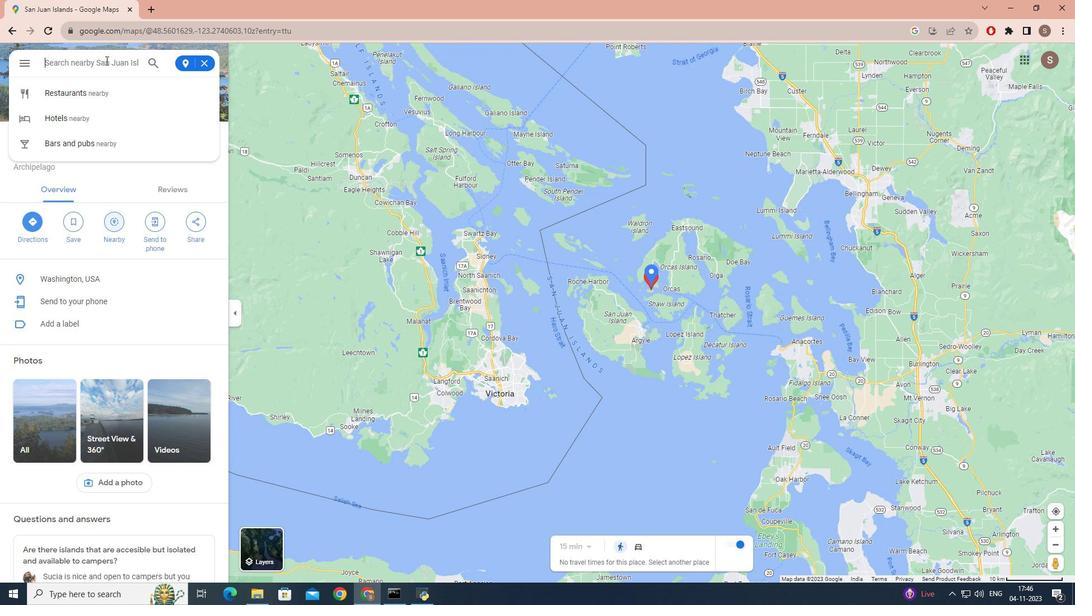 
Action: Mouse pressed left at (105, 60)
Screenshot: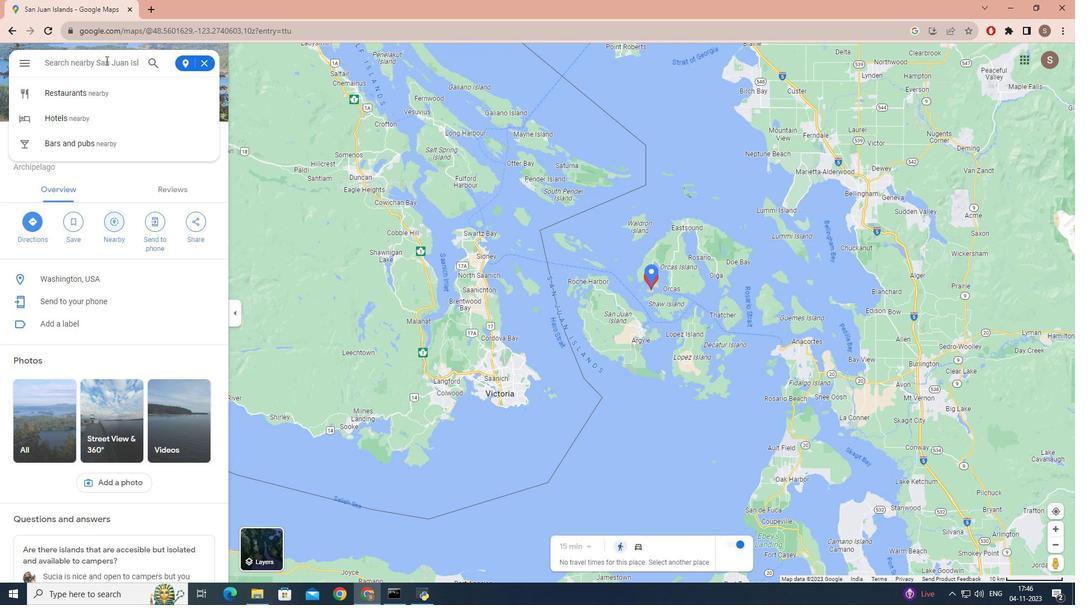 
Action: Key pressed ferry<Key.space>terminal<Key.enter>
Screenshot: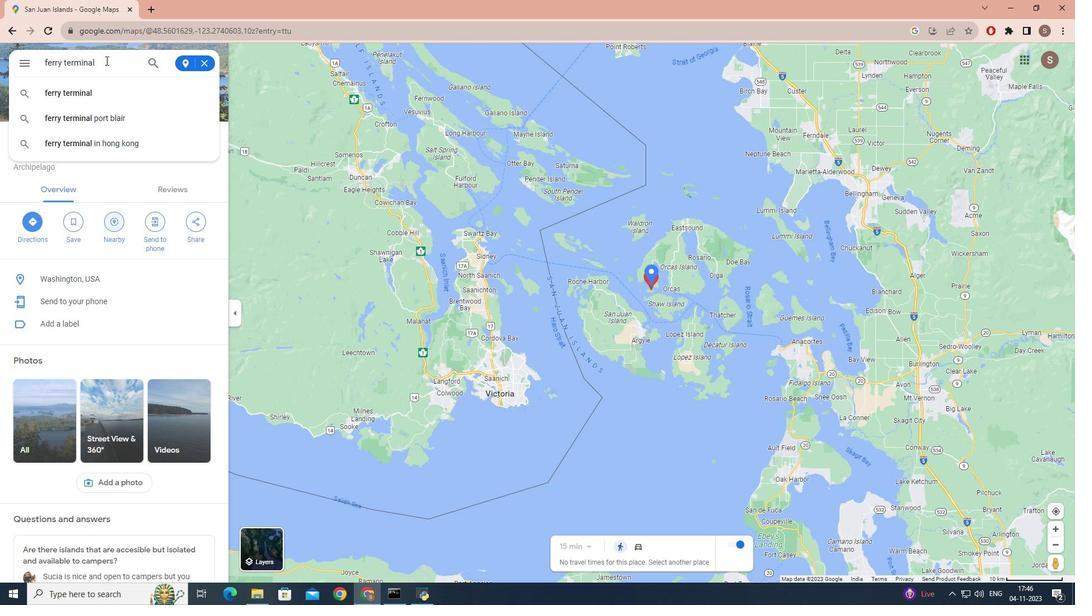 
Action: Mouse moved to (83, 160)
Screenshot: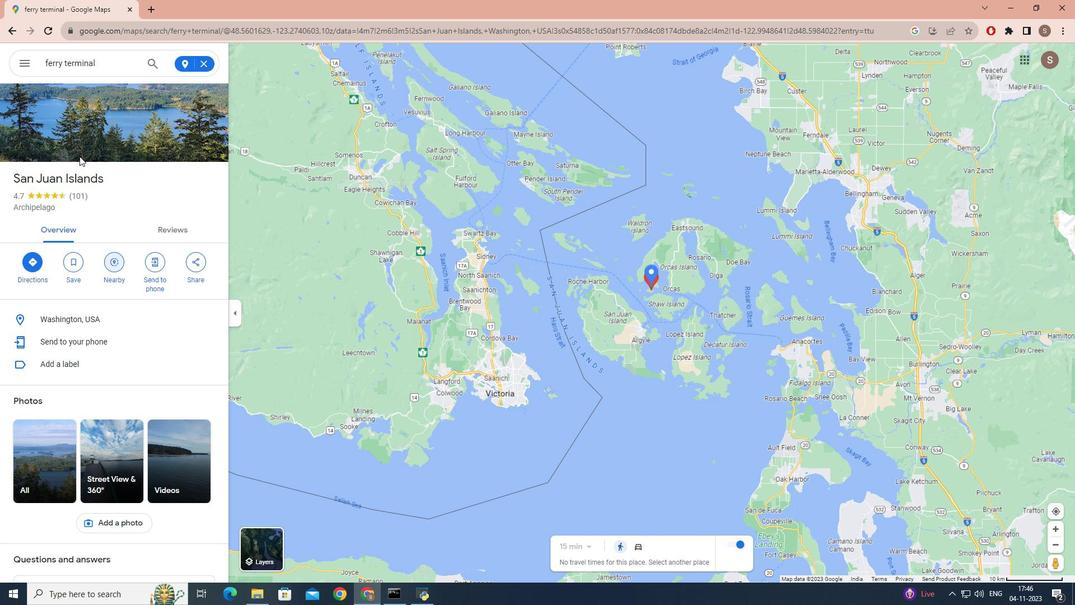 
Action: Mouse scrolled (83, 160) with delta (0, 0)
Screenshot: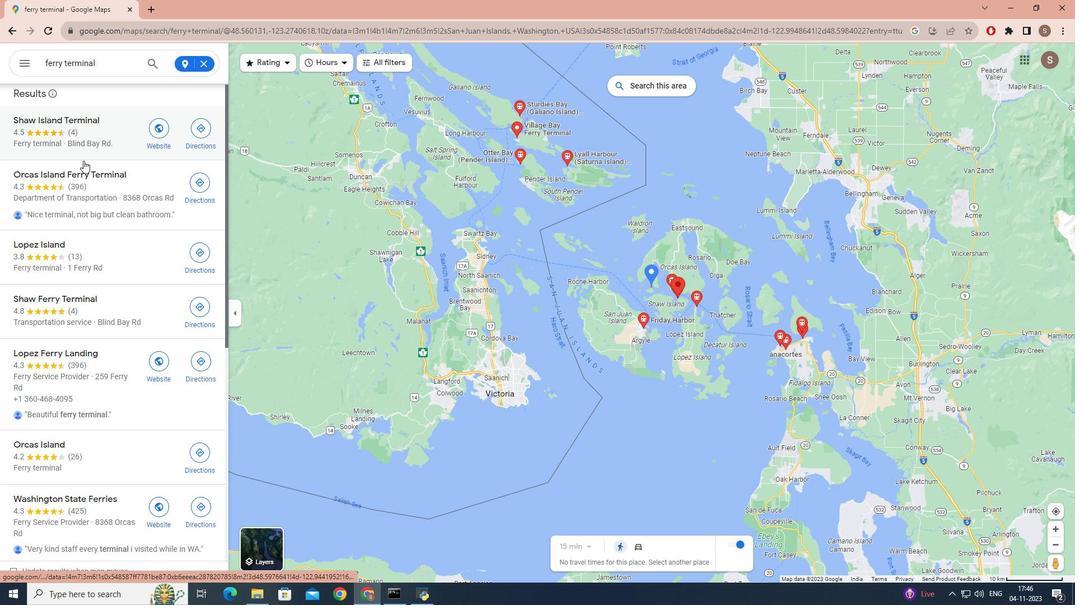 
Action: Mouse scrolled (83, 160) with delta (0, 0)
Screenshot: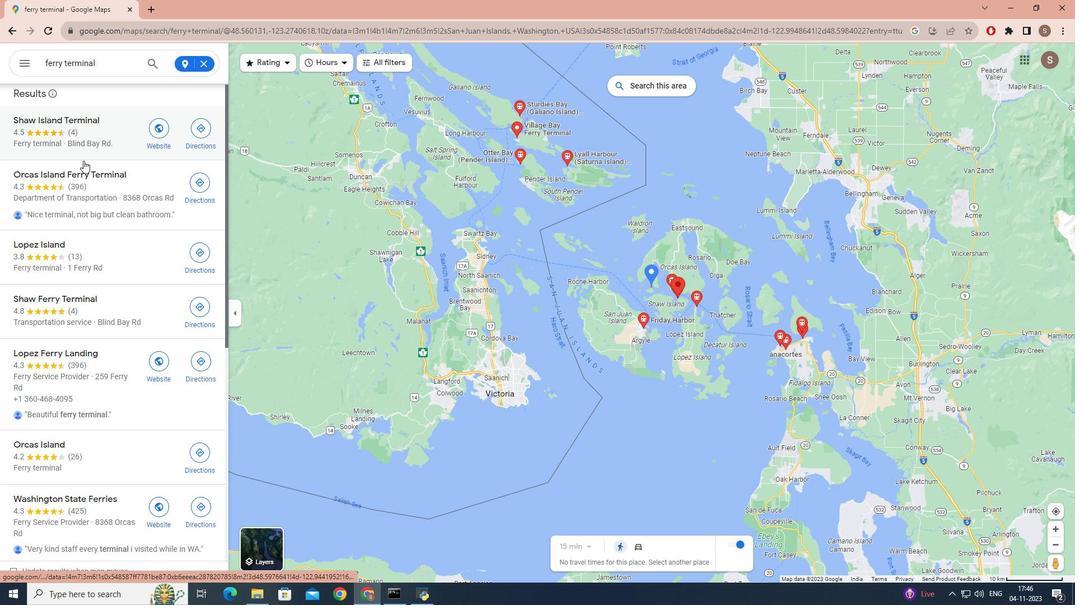 
Action: Mouse scrolled (83, 160) with delta (0, 0)
Screenshot: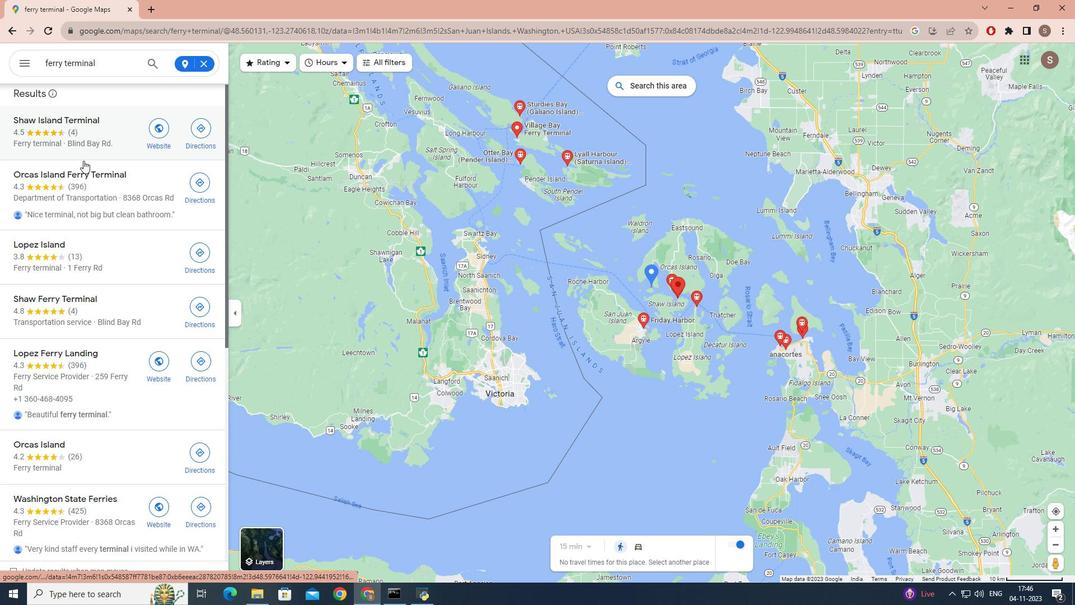 
Action: Mouse scrolled (83, 160) with delta (0, 0)
Screenshot: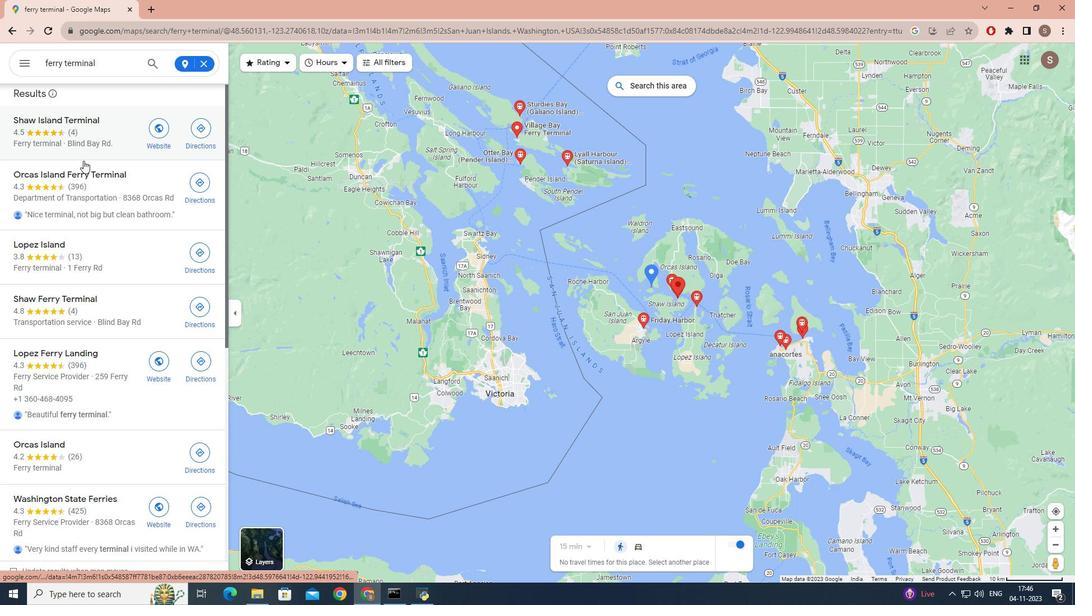 
Action: Mouse scrolled (83, 160) with delta (0, 0)
Screenshot: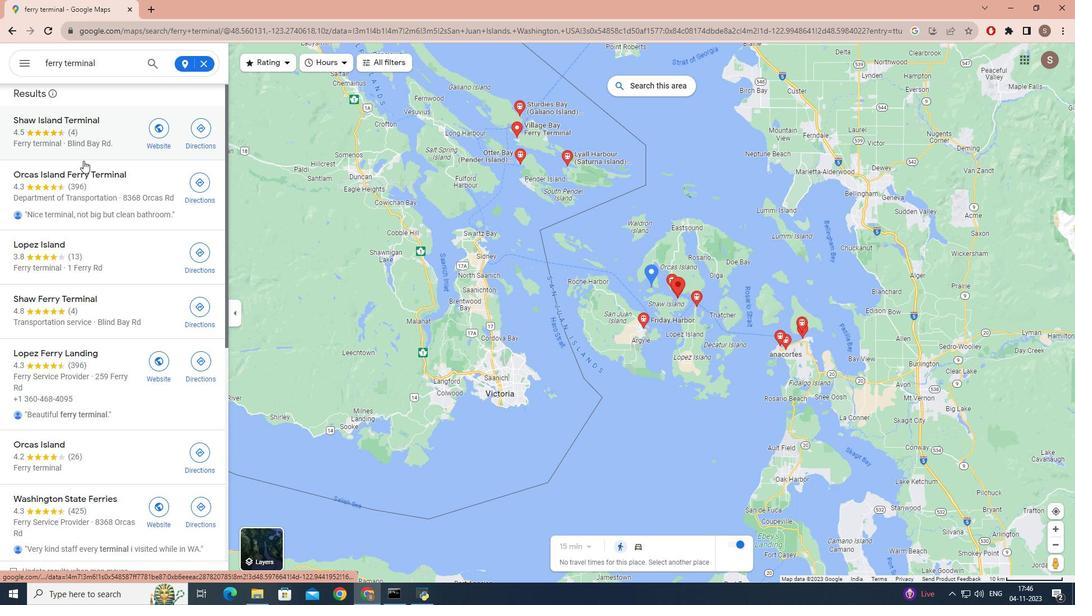 
Action: Mouse scrolled (83, 160) with delta (0, 0)
Screenshot: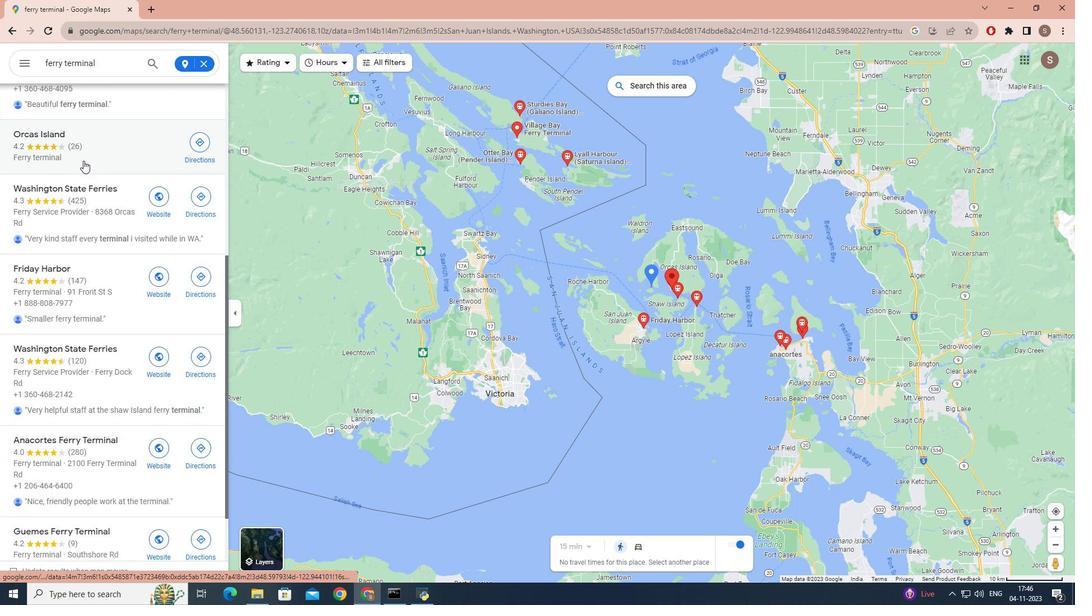 
Action: Mouse scrolled (83, 160) with delta (0, 0)
Screenshot: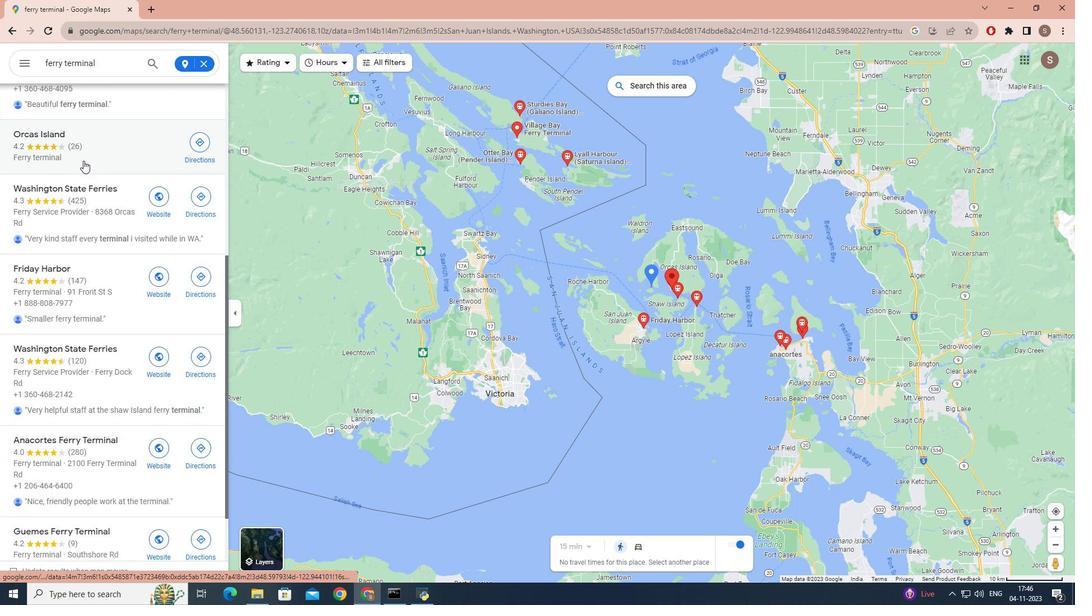 
Action: Mouse scrolled (83, 160) with delta (0, 0)
Screenshot: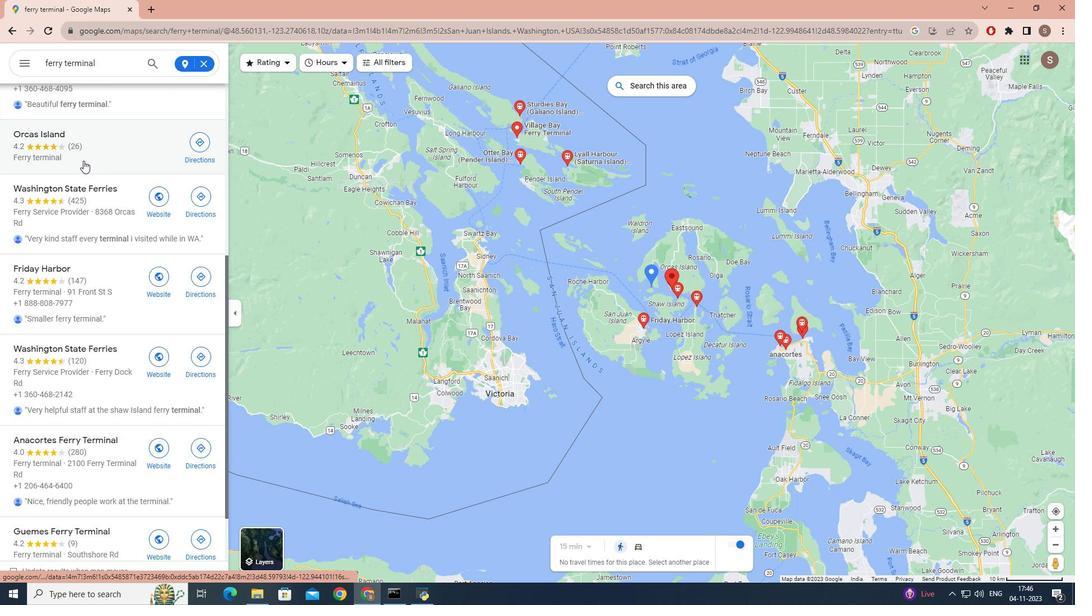 
Action: Mouse scrolled (83, 160) with delta (0, 0)
Screenshot: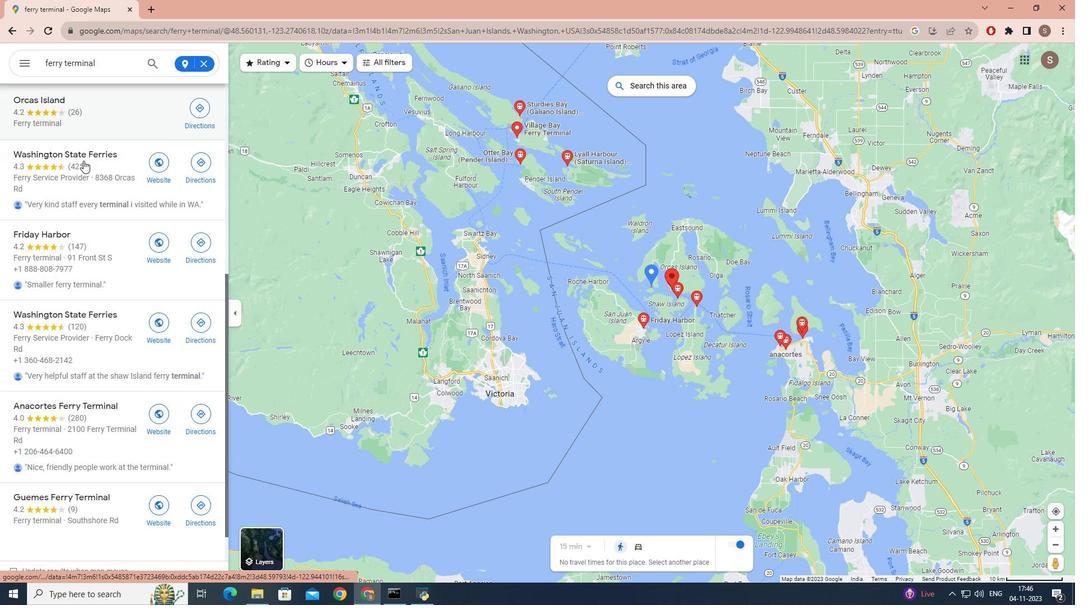 
Action: Mouse scrolled (83, 160) with delta (0, 0)
Screenshot: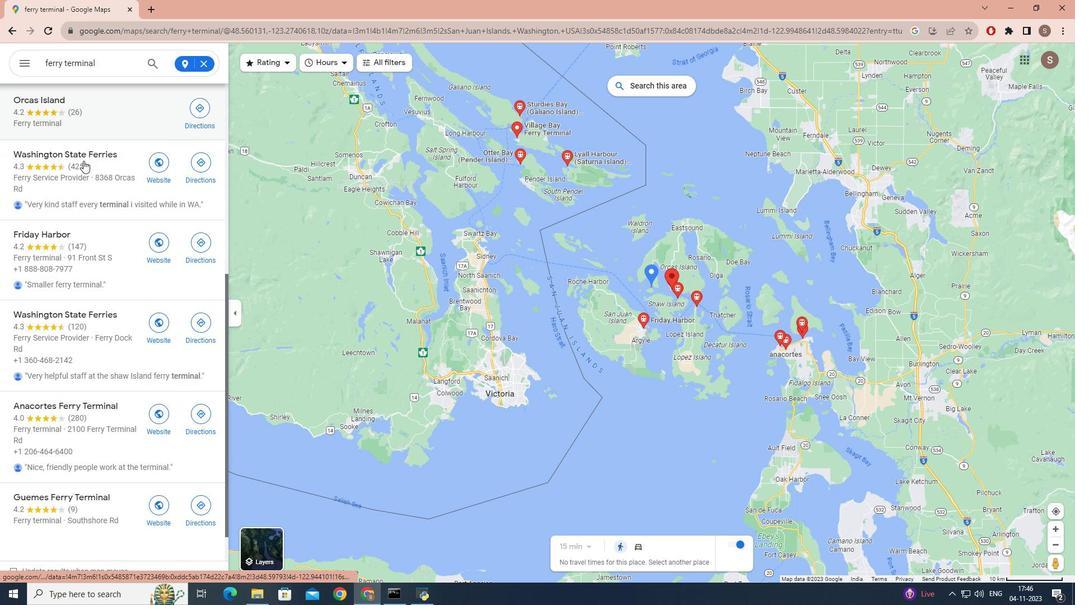 
Action: Mouse scrolled (83, 160) with delta (0, 0)
Screenshot: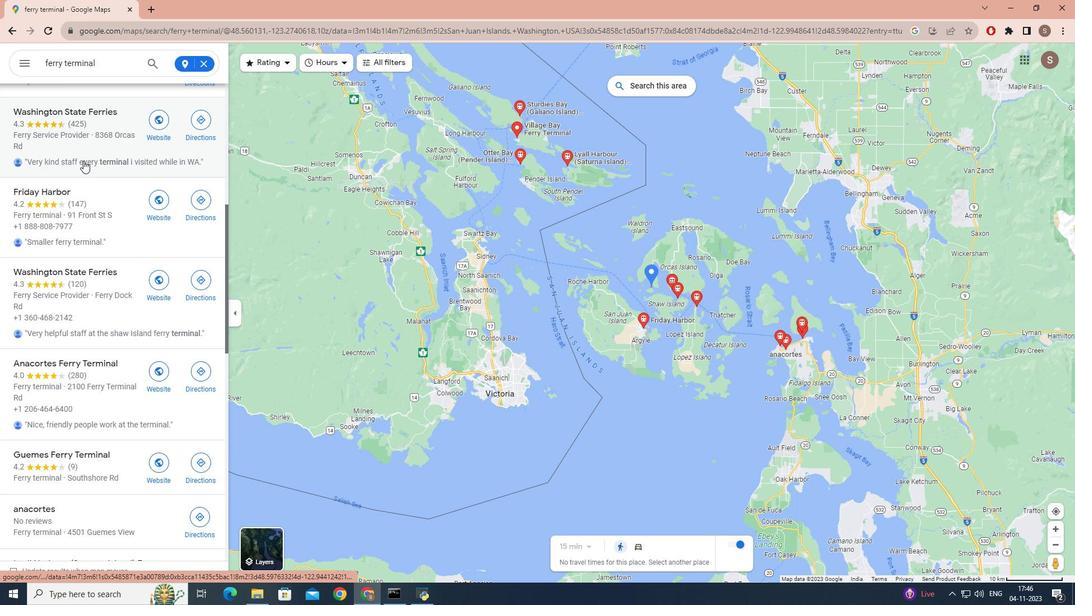 
Action: Mouse scrolled (83, 160) with delta (0, 0)
Screenshot: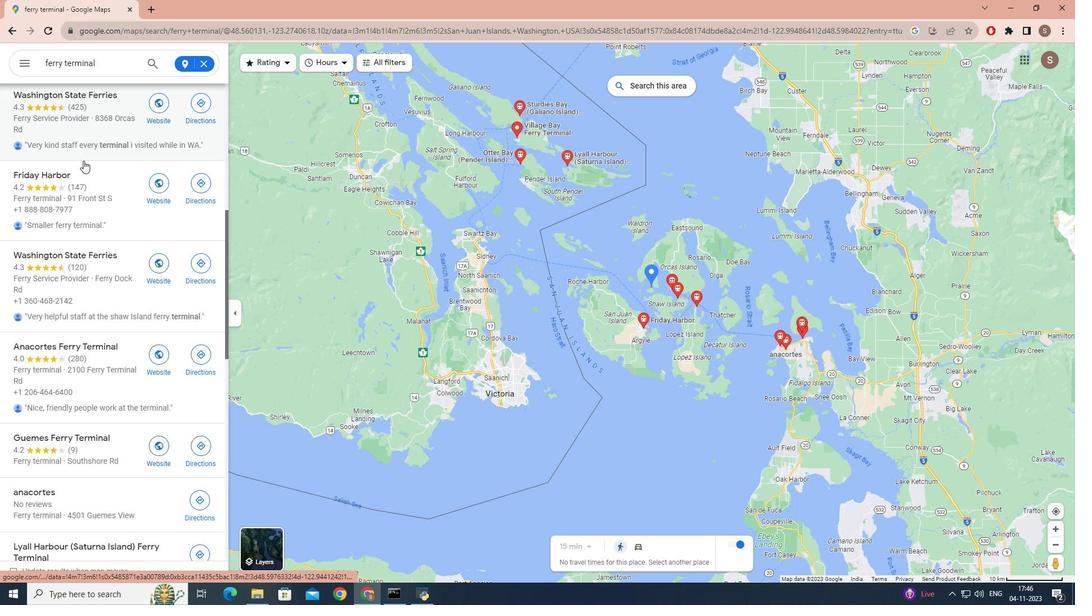 
Action: Mouse scrolled (83, 160) with delta (0, 0)
Screenshot: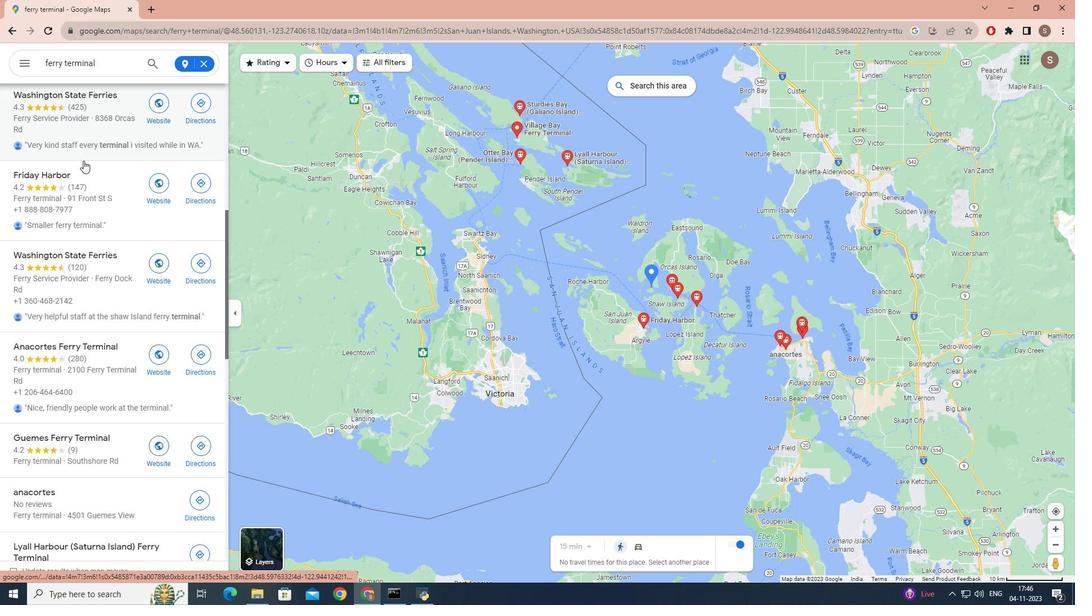 
Action: Mouse scrolled (83, 160) with delta (0, 0)
Screenshot: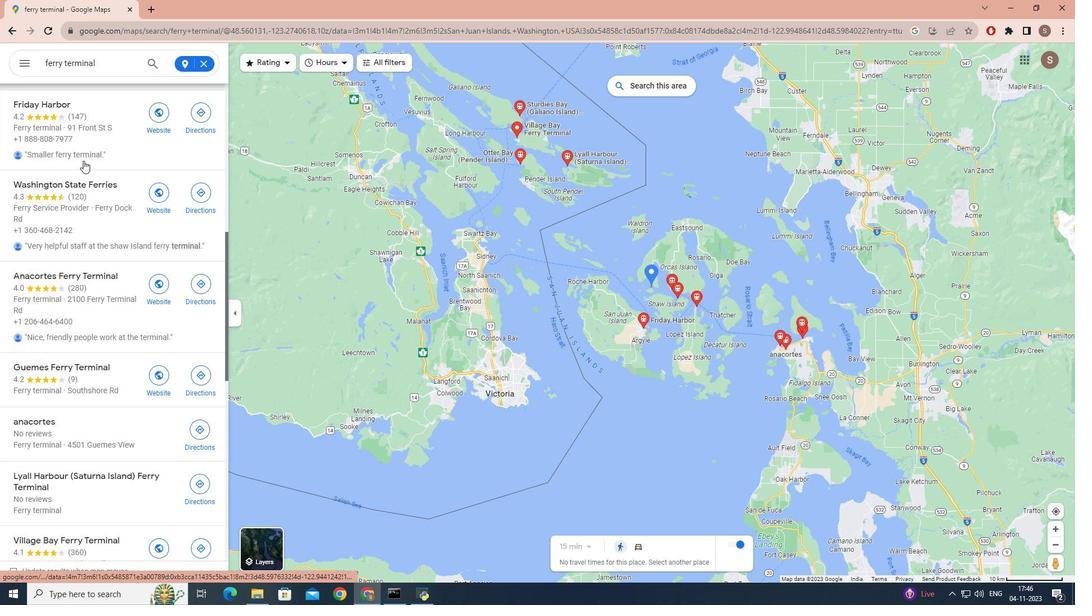 
Action: Mouse scrolled (83, 160) with delta (0, 0)
Screenshot: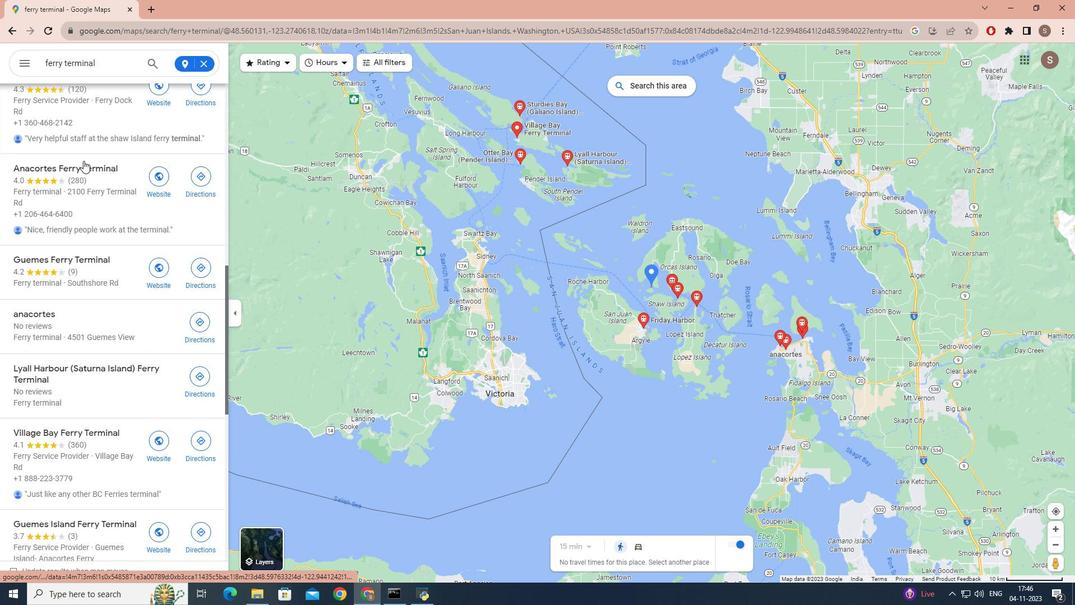 
Action: Mouse scrolled (83, 160) with delta (0, 0)
Screenshot: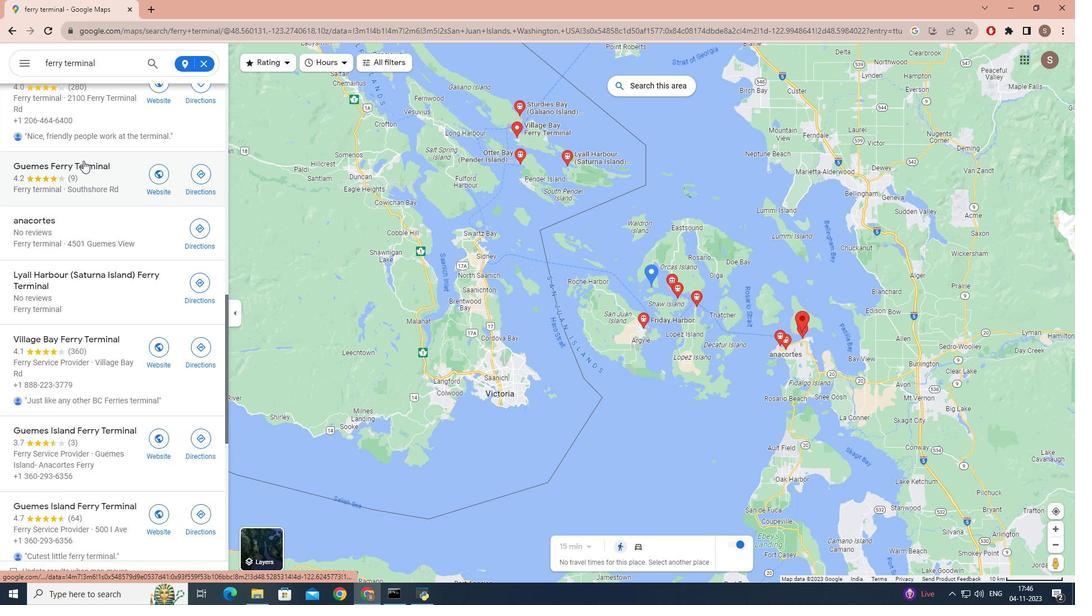 
Action: Mouse scrolled (83, 160) with delta (0, 0)
Screenshot: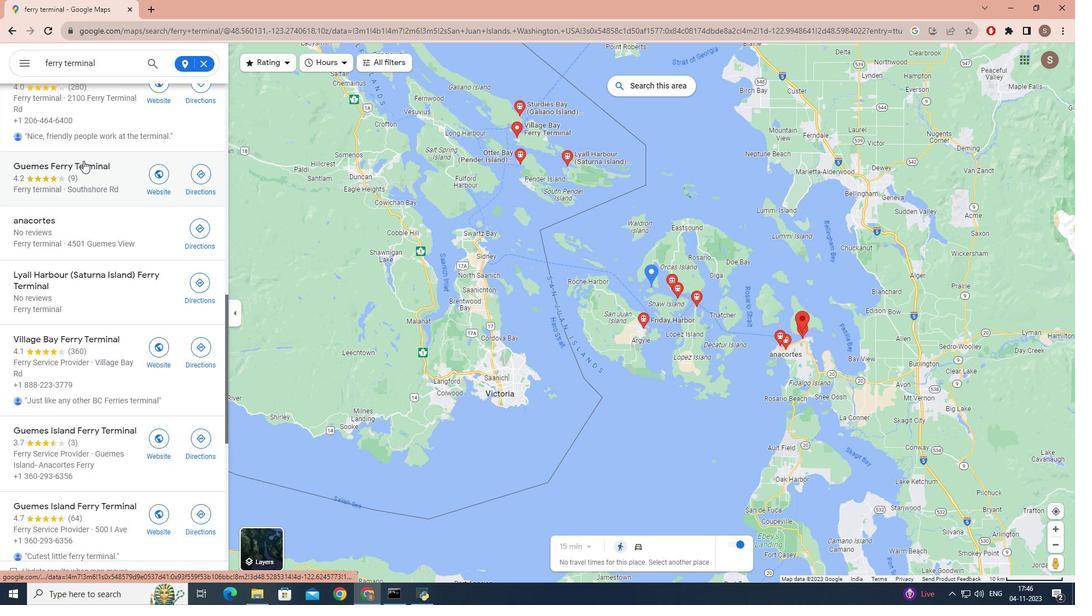 
Action: Mouse scrolled (83, 160) with delta (0, 0)
Screenshot: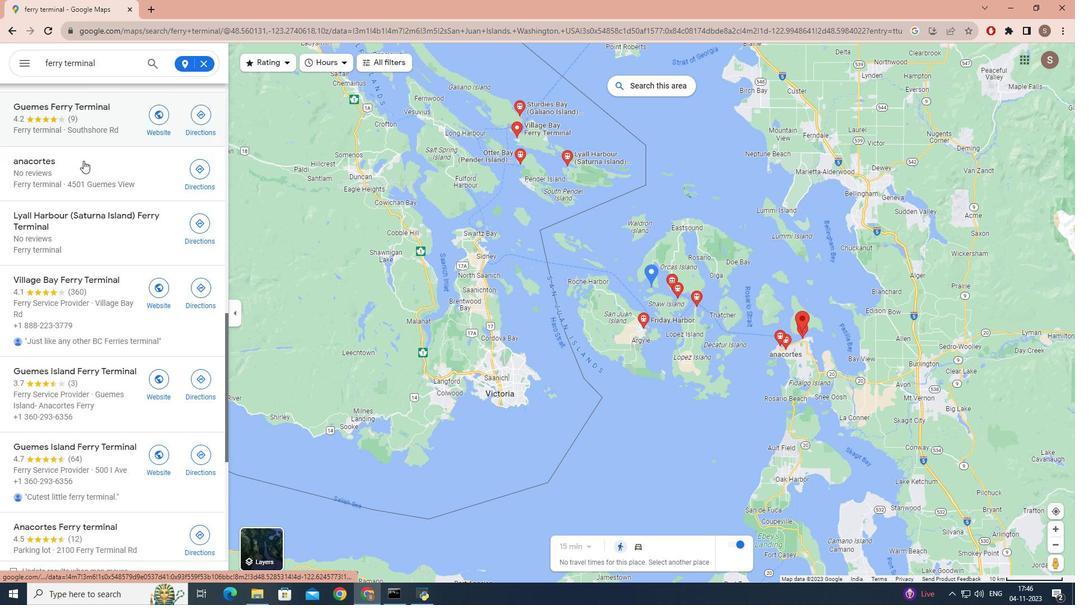 
Action: Mouse scrolled (83, 160) with delta (0, 0)
Screenshot: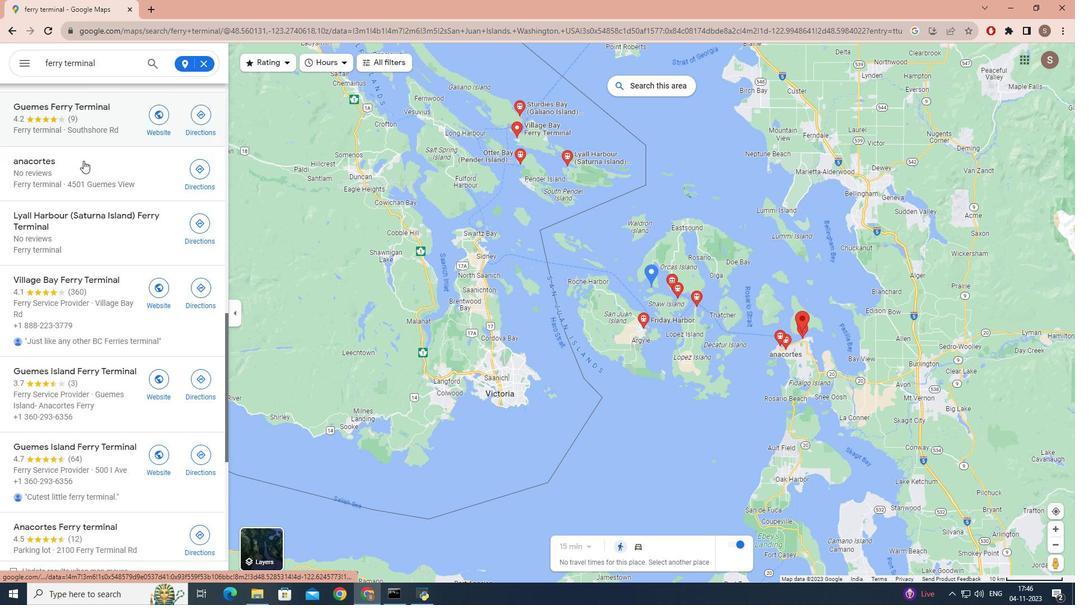 
Action: Mouse scrolled (83, 160) with delta (0, 0)
Screenshot: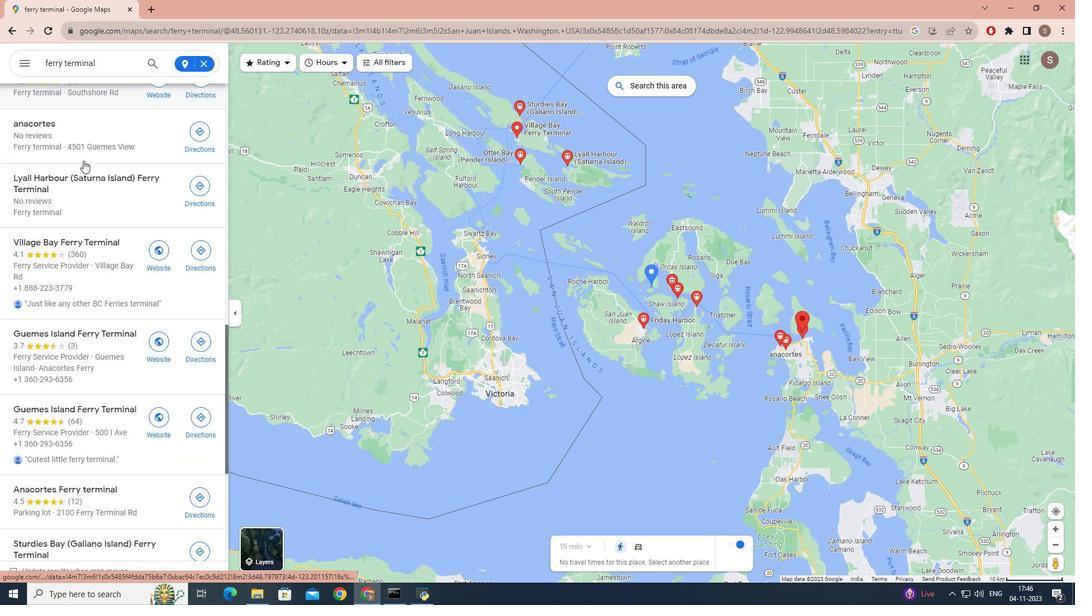
Action: Mouse scrolled (83, 160) with delta (0, 0)
Screenshot: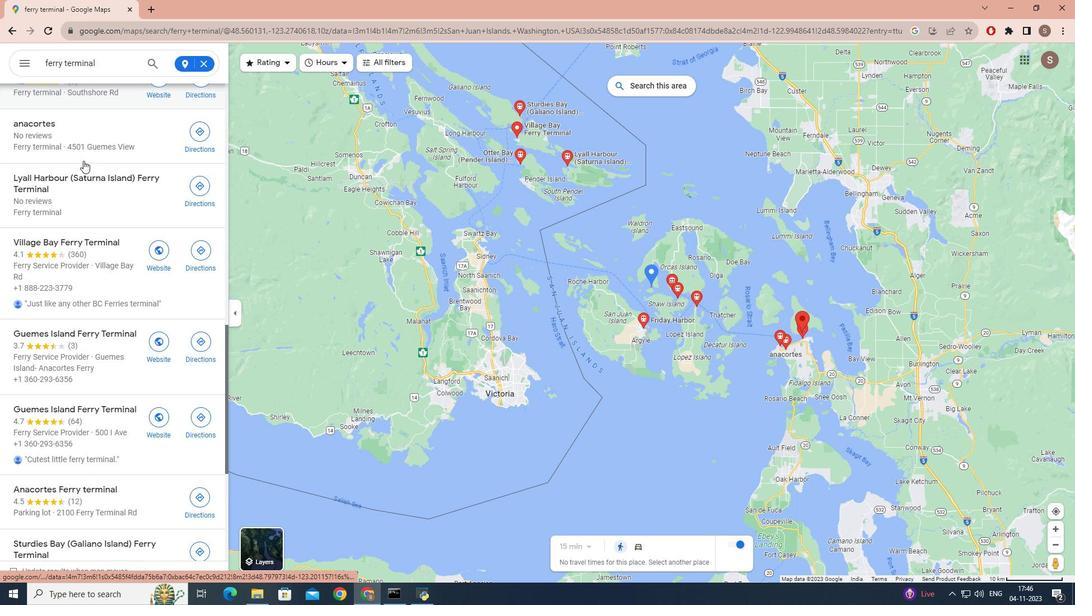 
Action: Mouse scrolled (83, 161) with delta (0, 0)
Screenshot: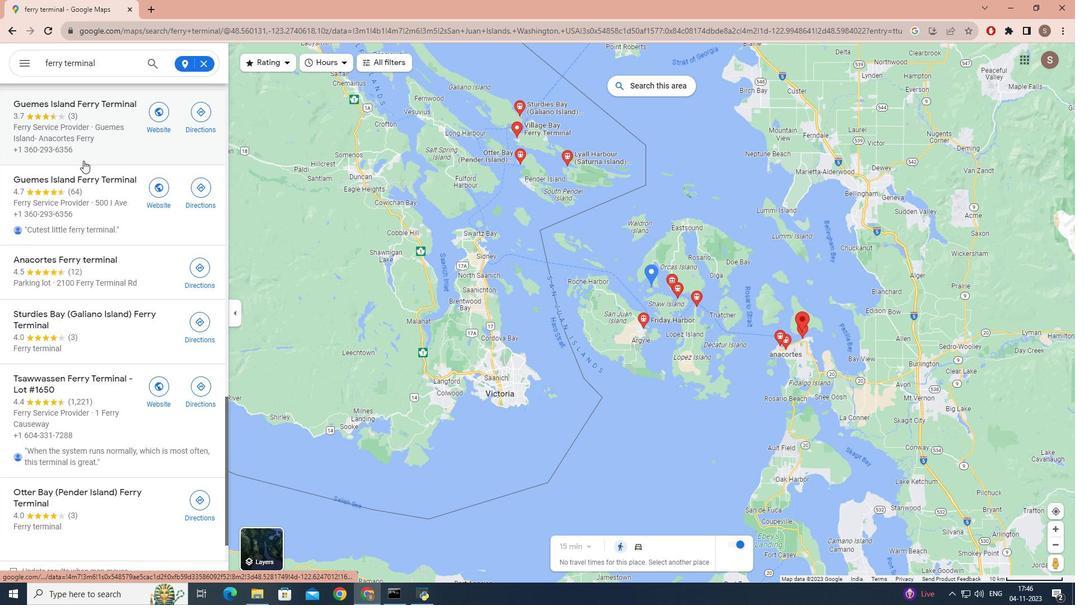 
Action: Mouse scrolled (83, 161) with delta (0, 0)
Screenshot: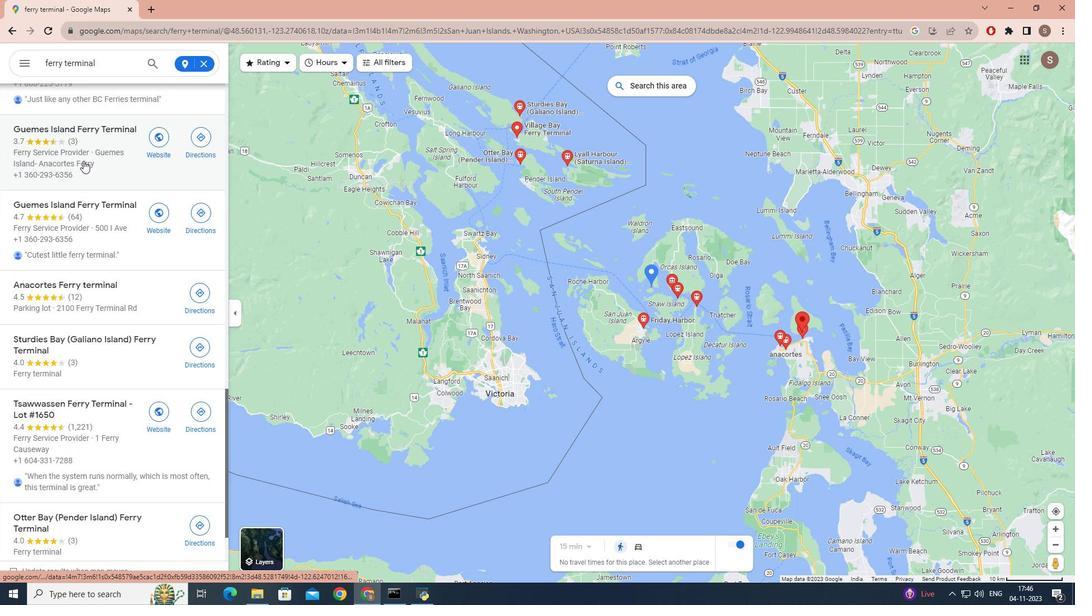 
Action: Mouse scrolled (83, 161) with delta (0, 0)
Screenshot: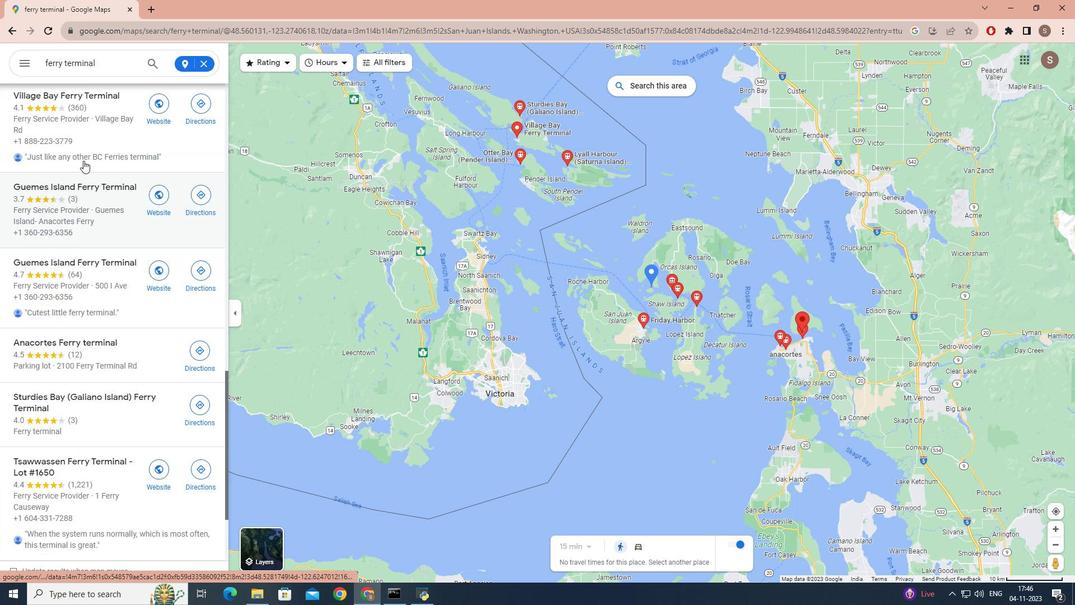 
Action: Mouse scrolled (83, 161) with delta (0, 0)
Screenshot: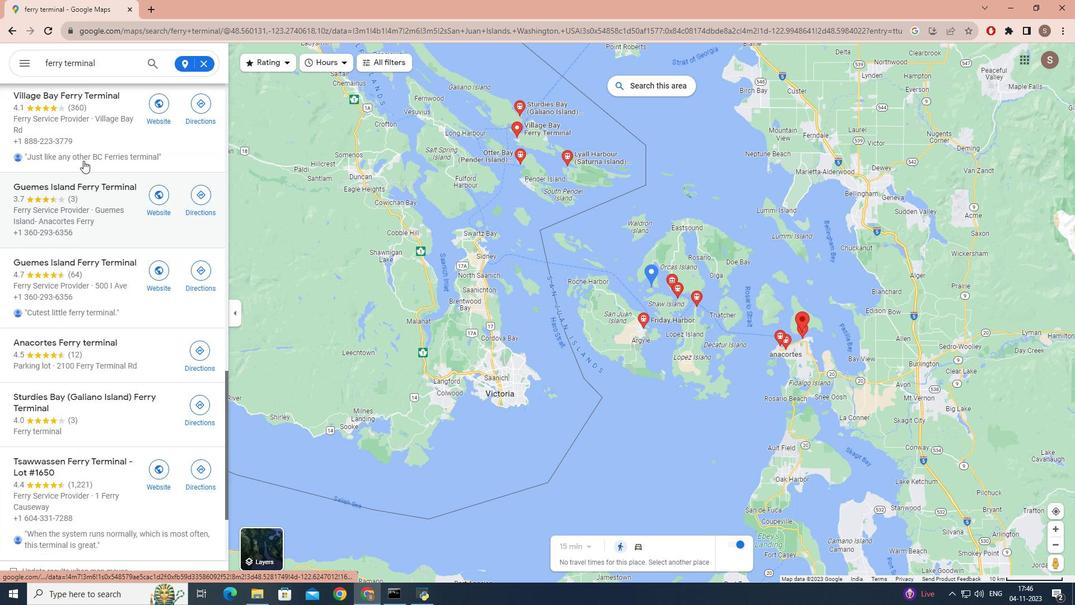 
Action: Mouse scrolled (83, 161) with delta (0, 0)
Screenshot: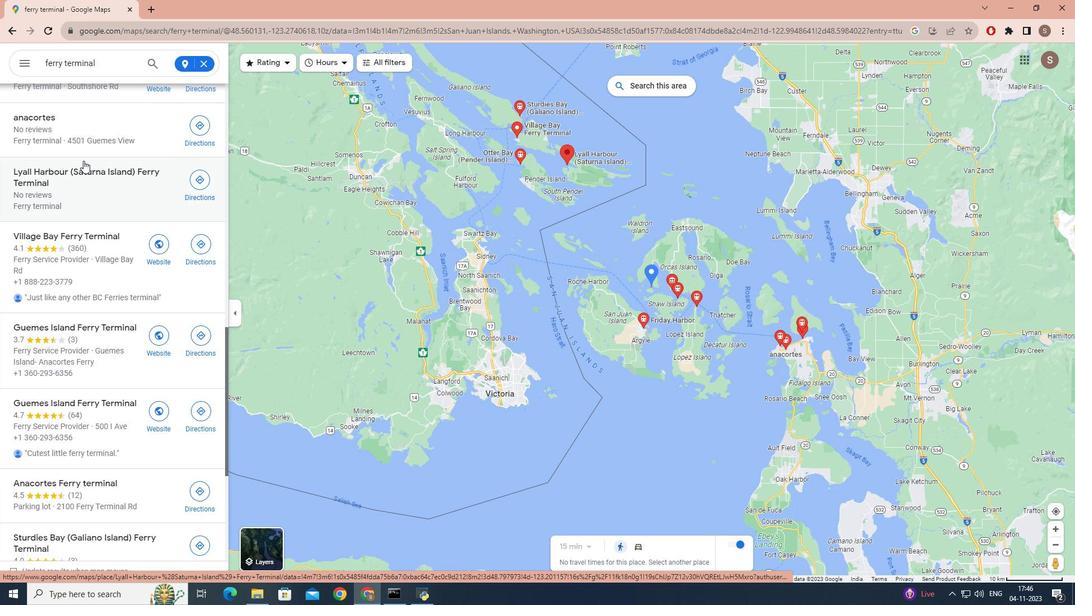 
Action: Mouse scrolled (83, 161) with delta (0, 0)
Screenshot: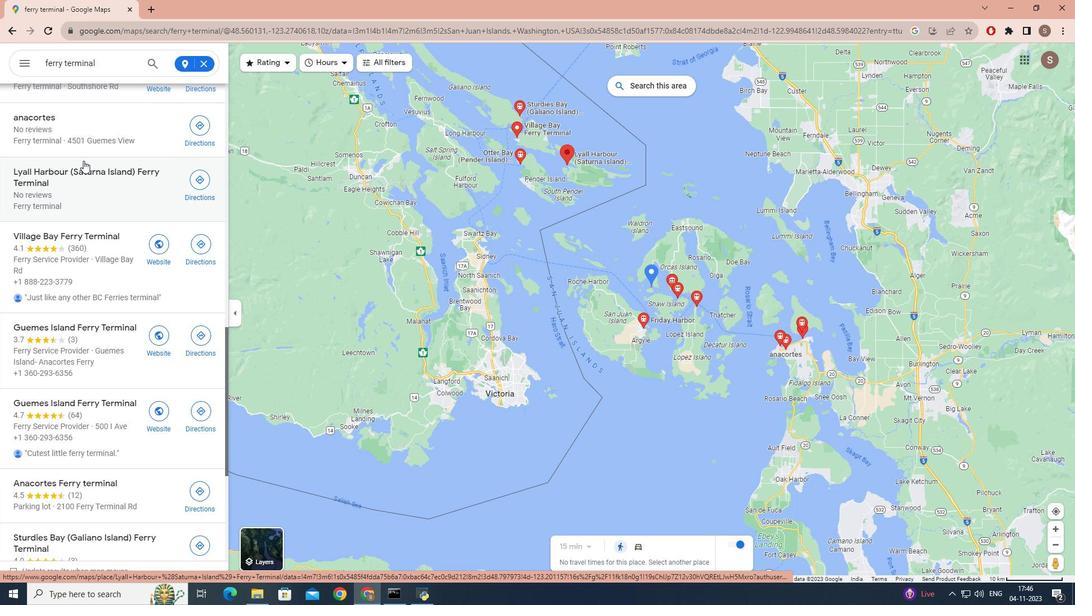 
Action: Mouse scrolled (83, 161) with delta (0, 0)
Screenshot: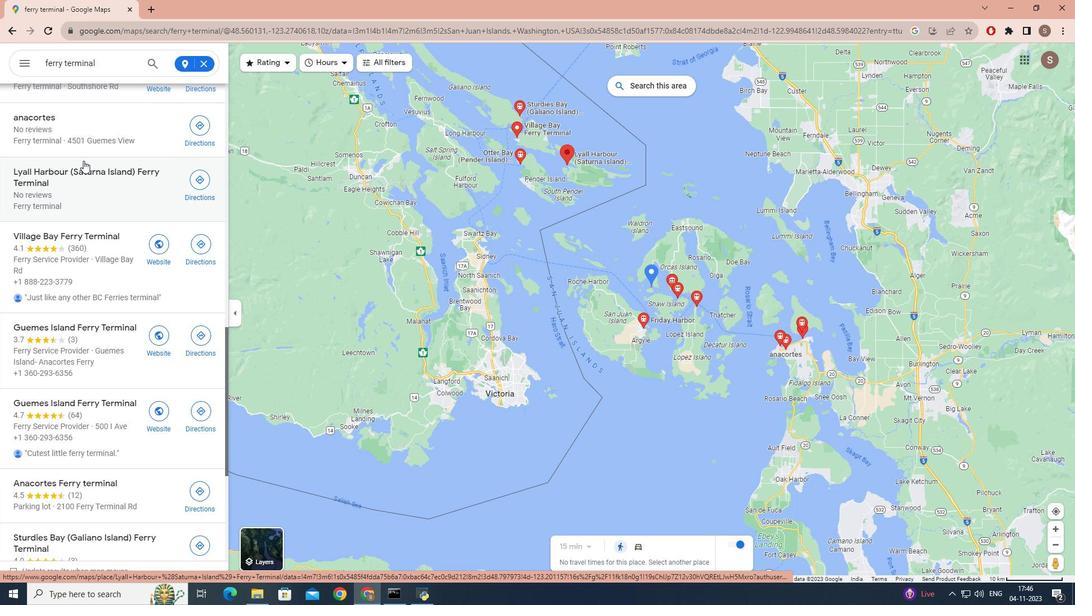 
Action: Mouse scrolled (83, 161) with delta (0, 0)
Screenshot: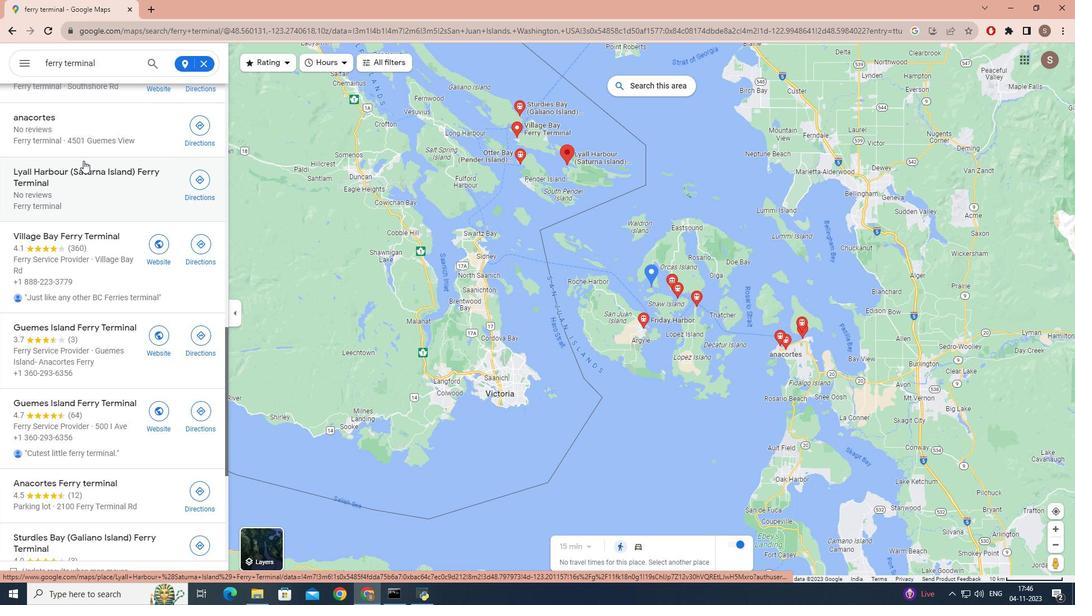 
Action: Mouse scrolled (83, 161) with delta (0, 0)
Screenshot: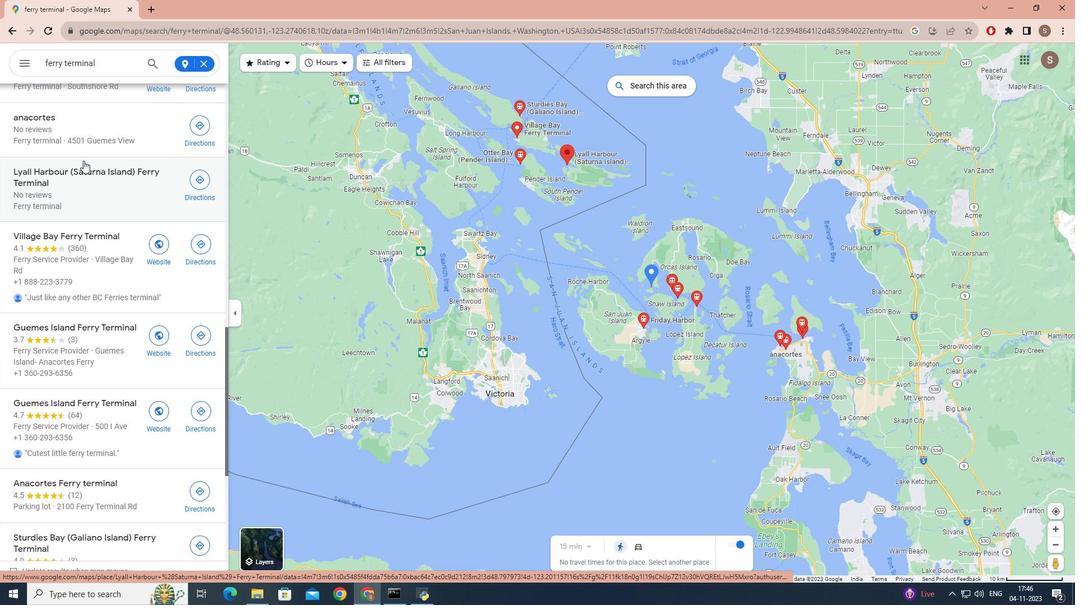 
Action: Mouse scrolled (83, 161) with delta (0, 0)
Screenshot: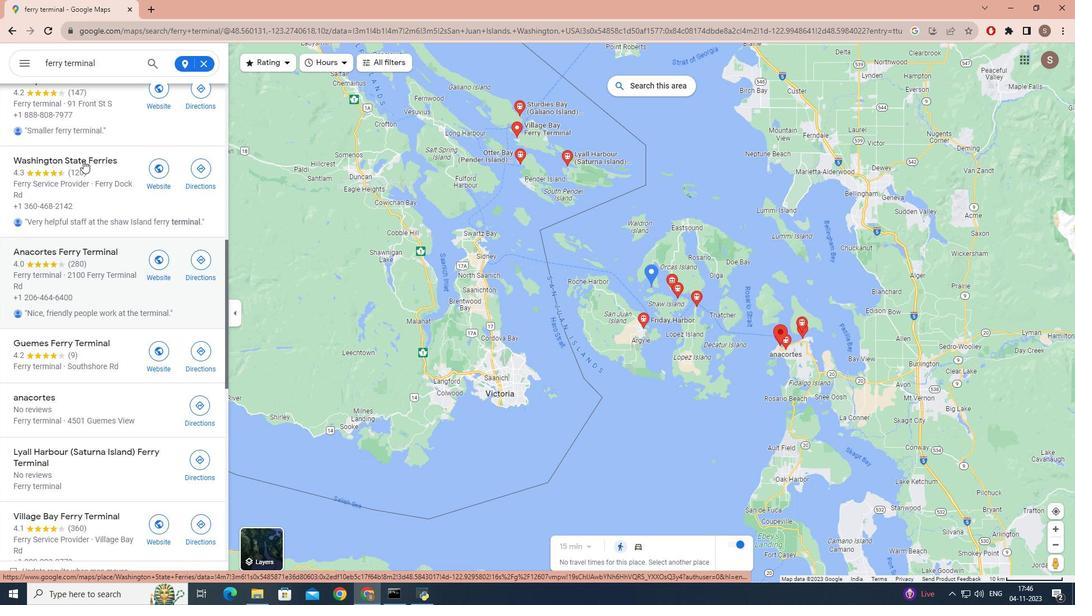 
Action: Mouse scrolled (83, 161) with delta (0, 0)
Screenshot: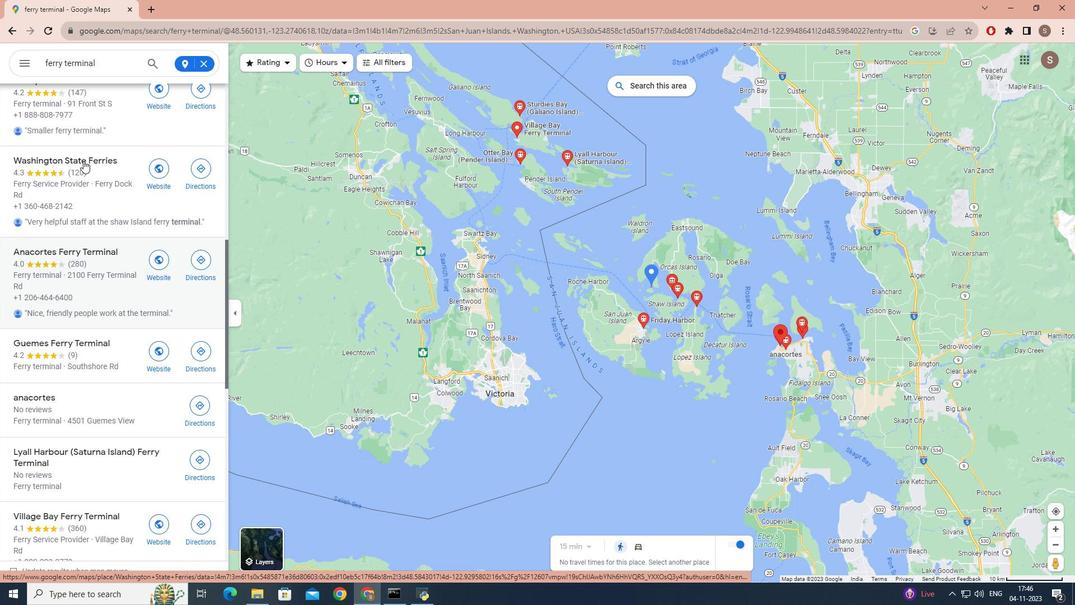 
Action: Mouse scrolled (83, 161) with delta (0, 0)
Screenshot: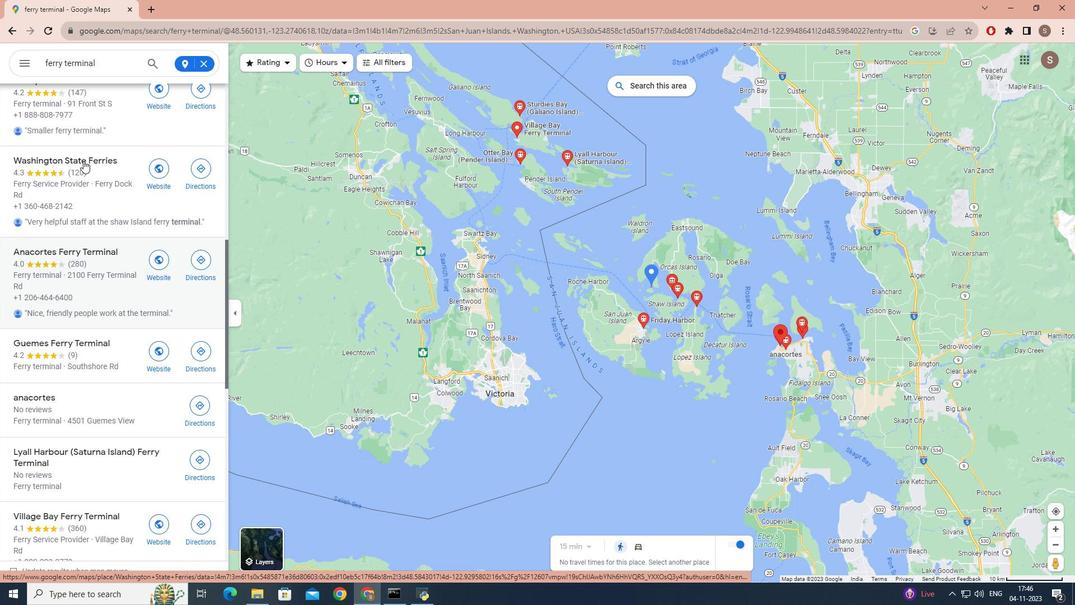
Action: Mouse scrolled (83, 161) with delta (0, 0)
Screenshot: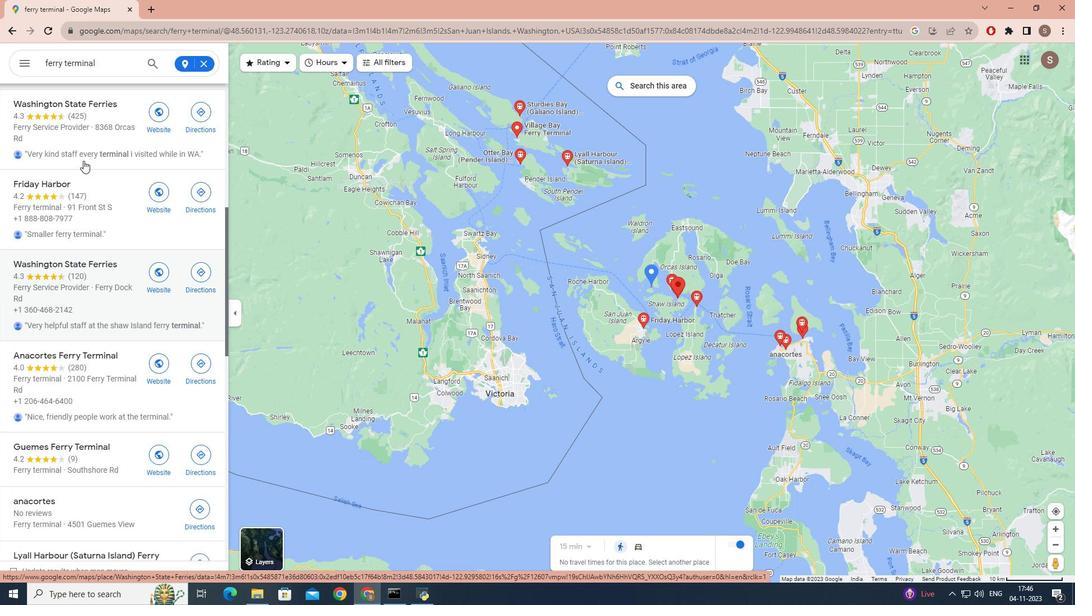 
Action: Mouse scrolled (83, 161) with delta (0, 0)
Screenshot: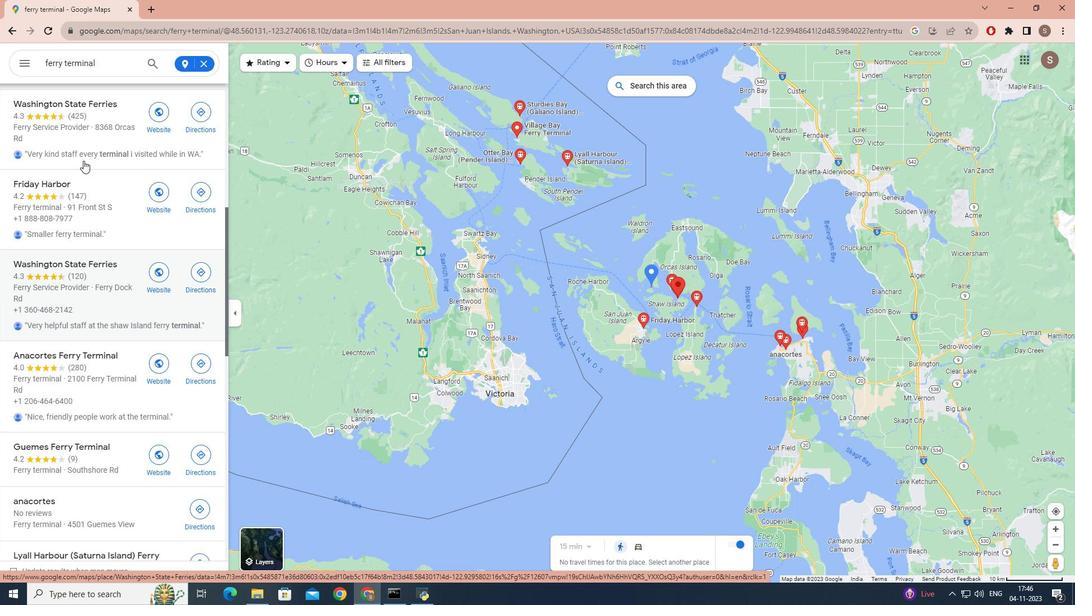 
Action: Mouse scrolled (83, 160) with delta (0, 0)
Screenshot: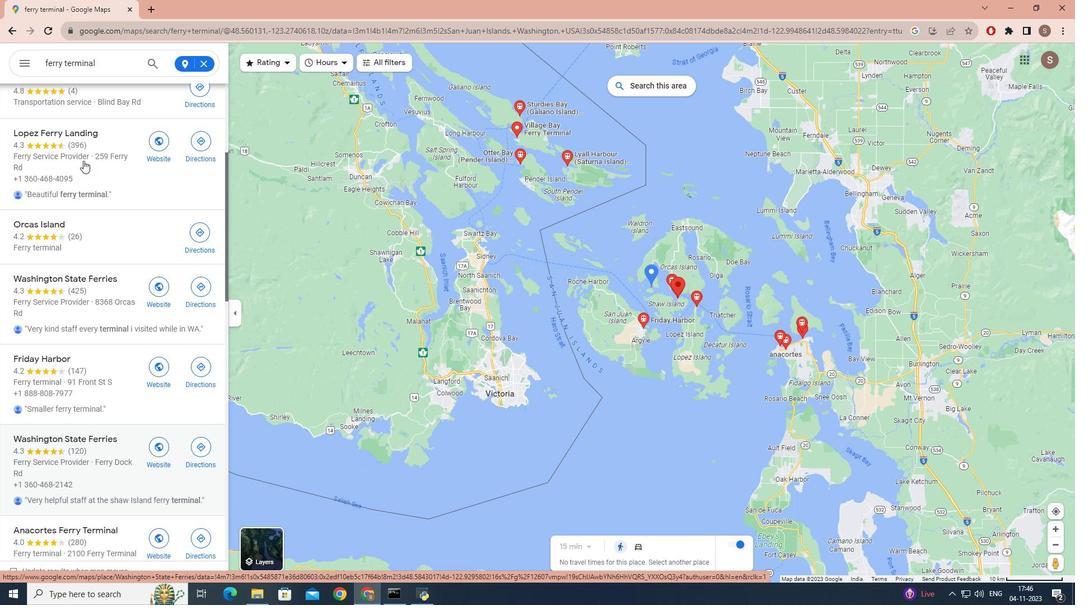 
Action: Mouse scrolled (83, 161) with delta (0, 0)
Screenshot: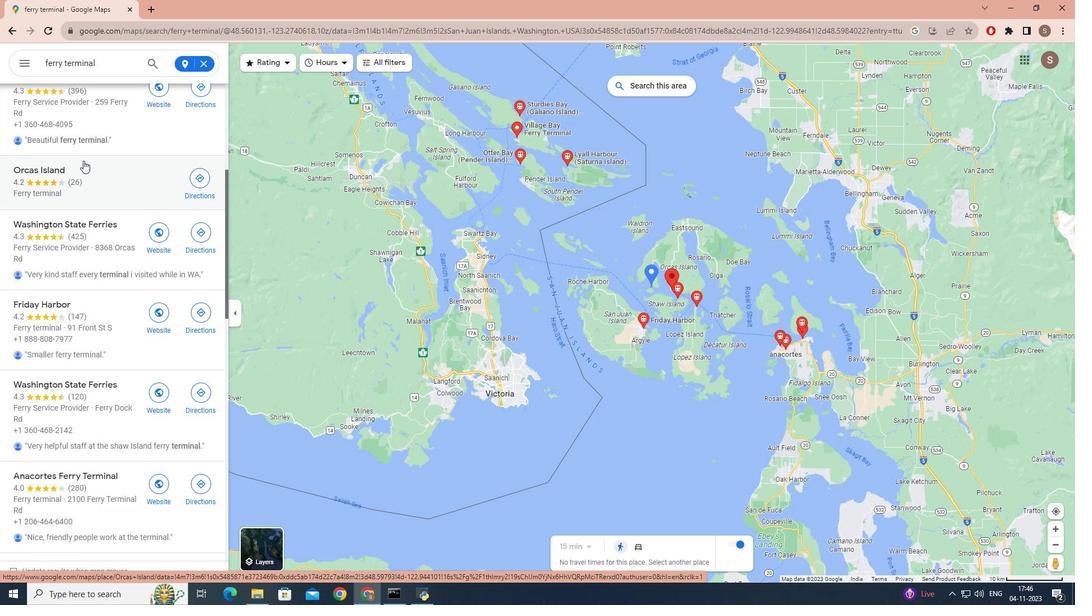 
Action: Mouse scrolled (83, 161) with delta (0, 0)
Screenshot: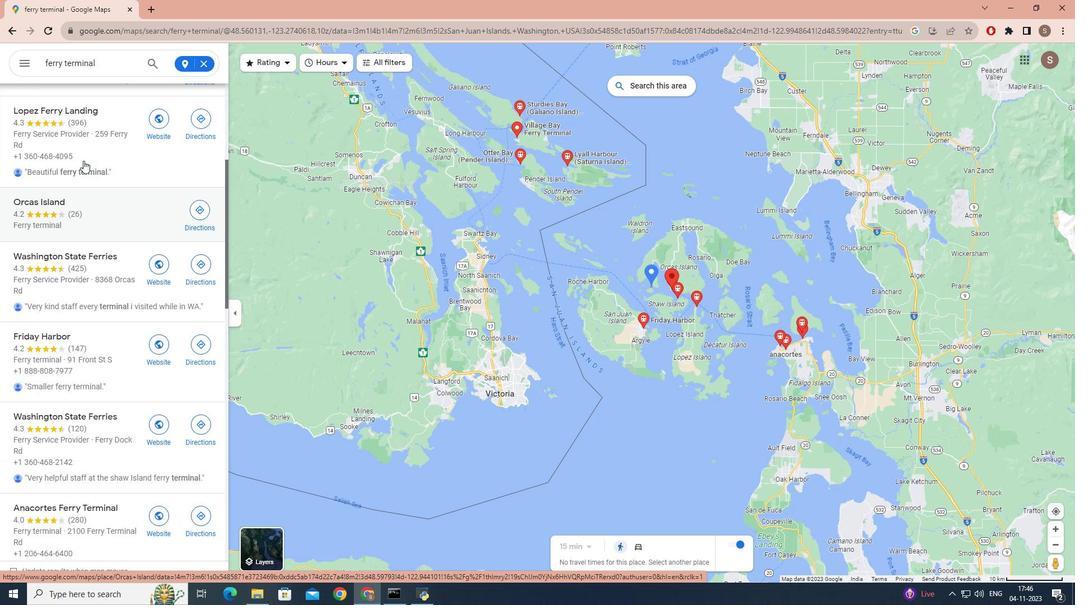
Action: Mouse scrolled (83, 161) with delta (0, 0)
Screenshot: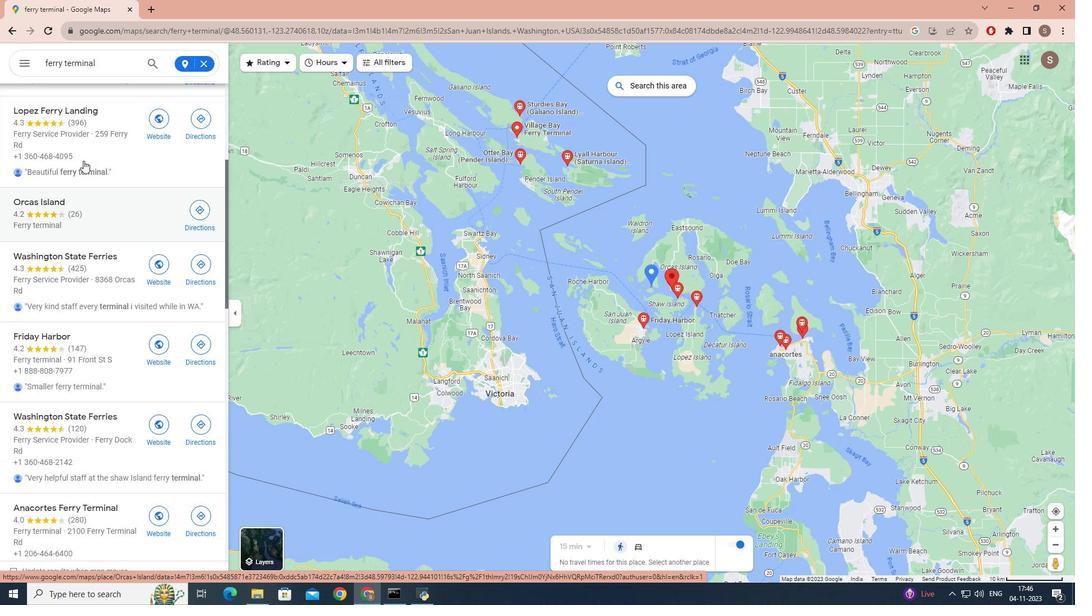 
Action: Mouse scrolled (83, 161) with delta (0, 0)
Screenshot: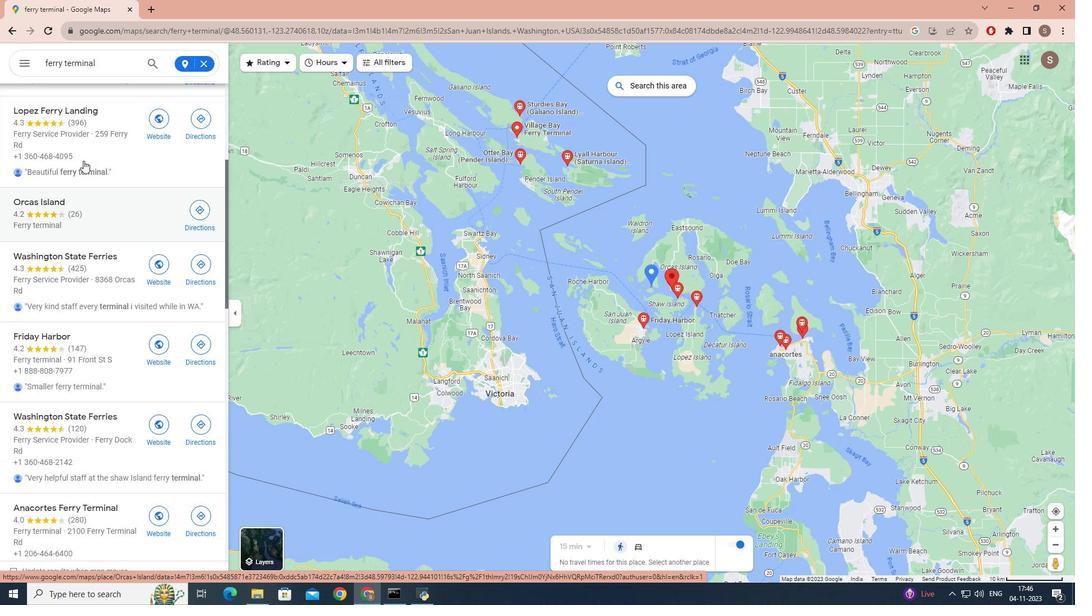 
Action: Mouse scrolled (83, 161) with delta (0, 0)
Screenshot: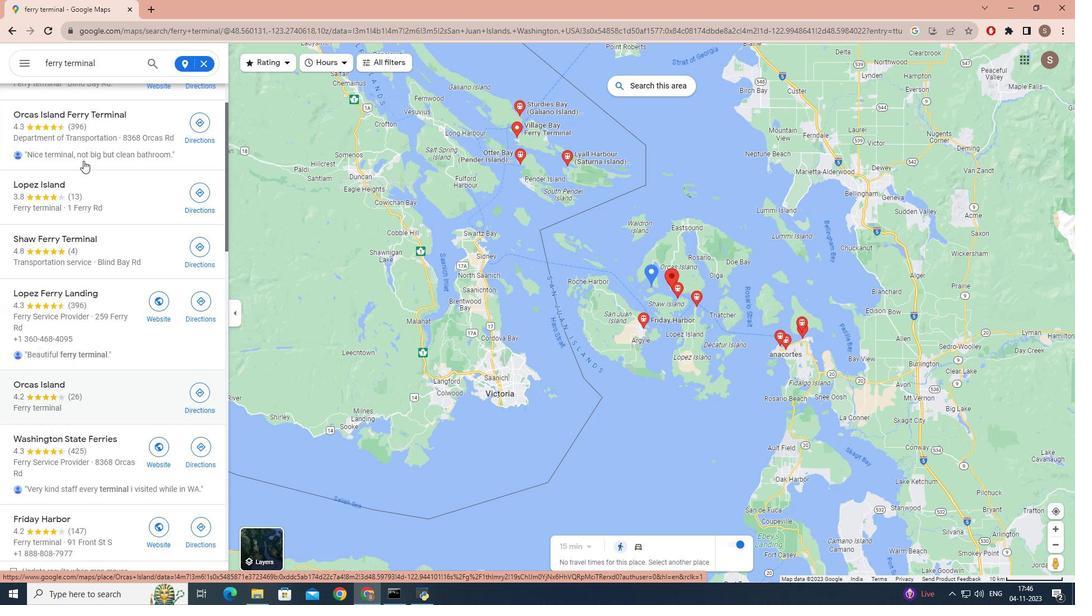 
Action: Mouse scrolled (83, 161) with delta (0, 0)
Screenshot: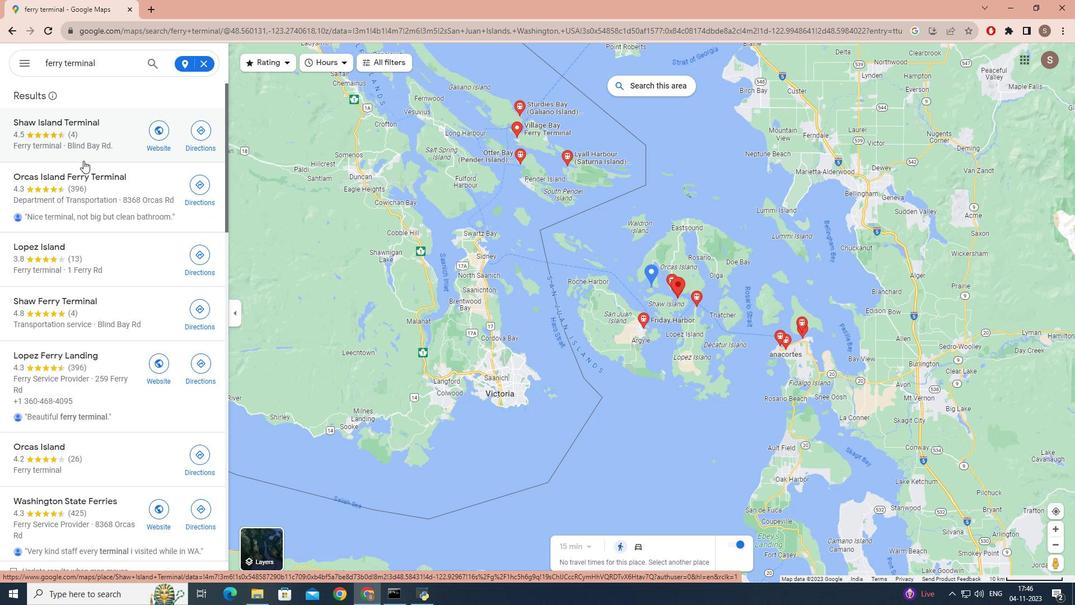 
Action: Mouse scrolled (83, 161) with delta (0, 0)
Screenshot: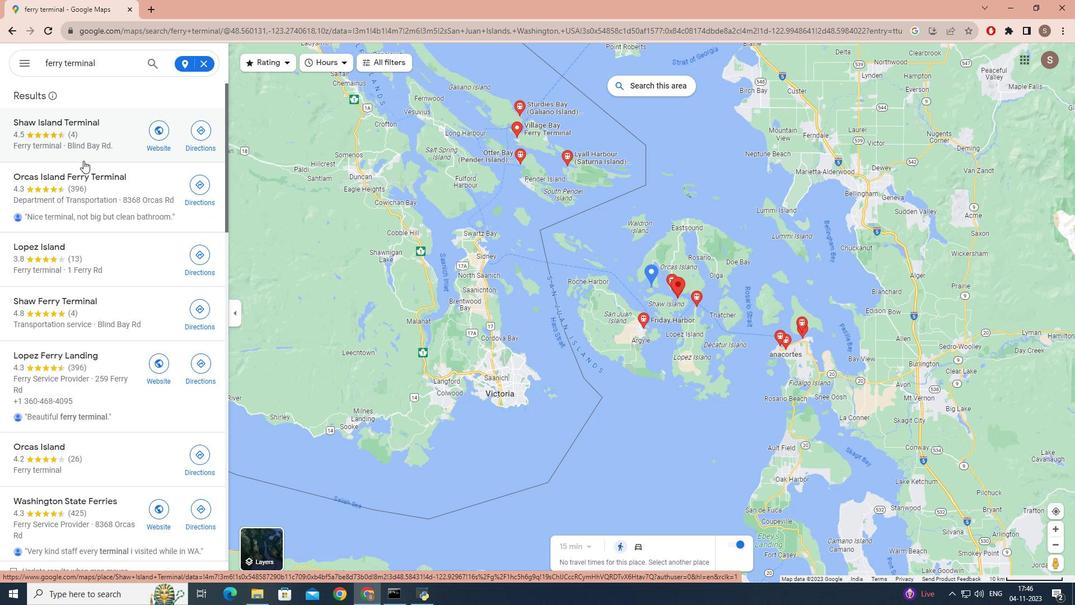 
Action: Mouse scrolled (83, 161) with delta (0, 0)
Screenshot: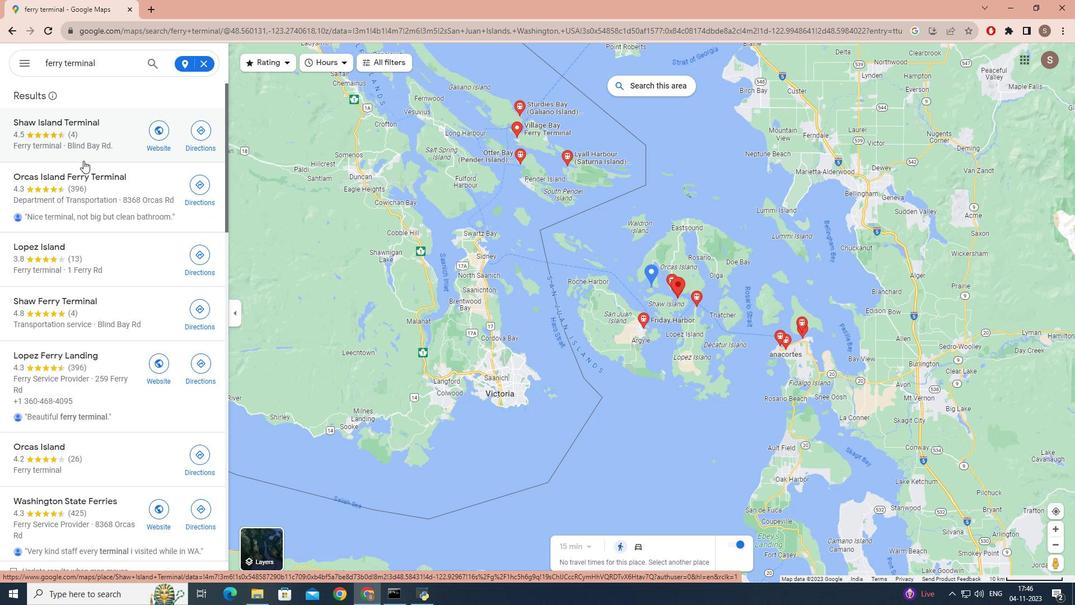 
Action: Mouse scrolled (83, 161) with delta (0, 0)
Screenshot: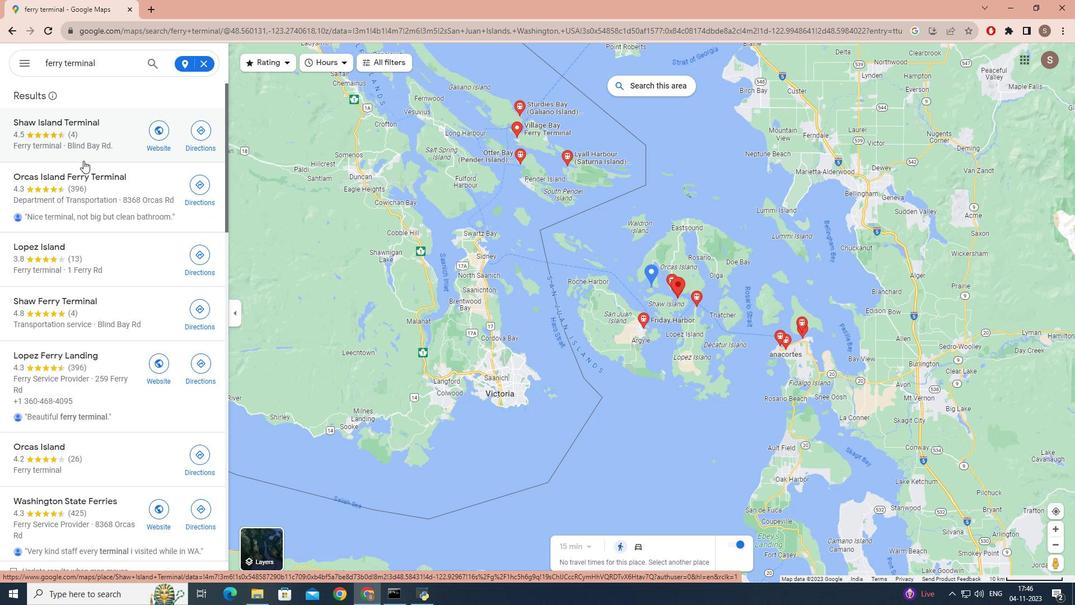 
Action: Mouse scrolled (83, 161) with delta (0, 0)
Screenshot: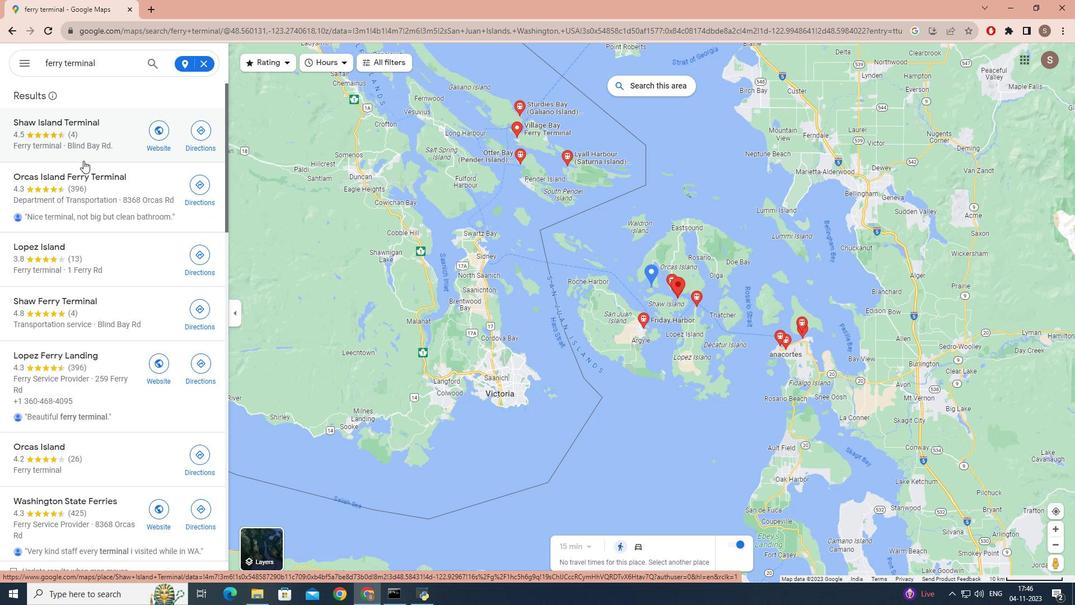 
Action: Mouse moved to (201, 65)
Screenshot: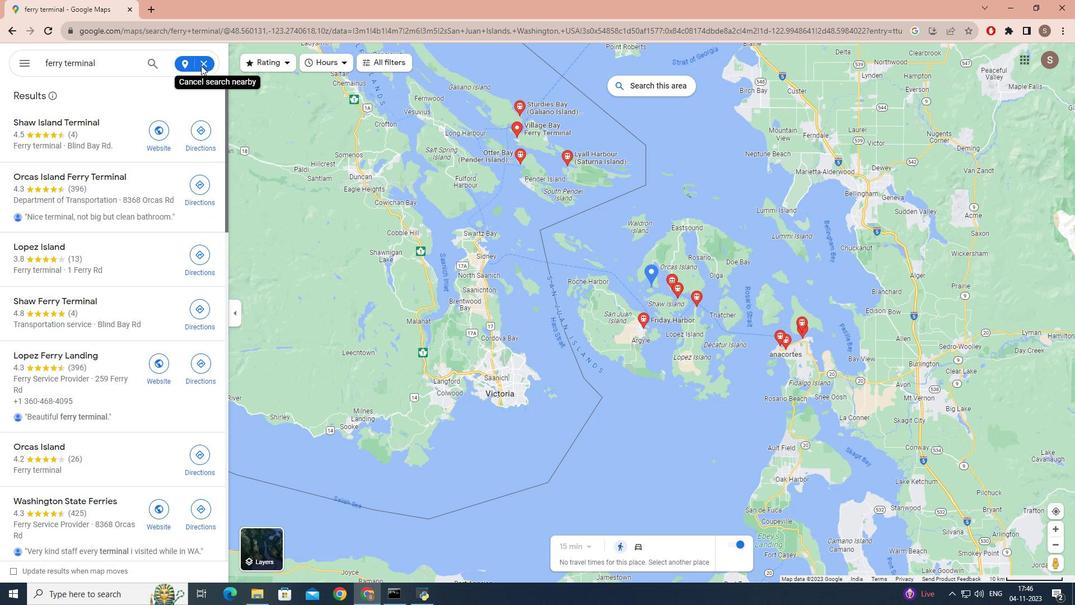 
Action: Mouse pressed left at (201, 65)
Screenshot: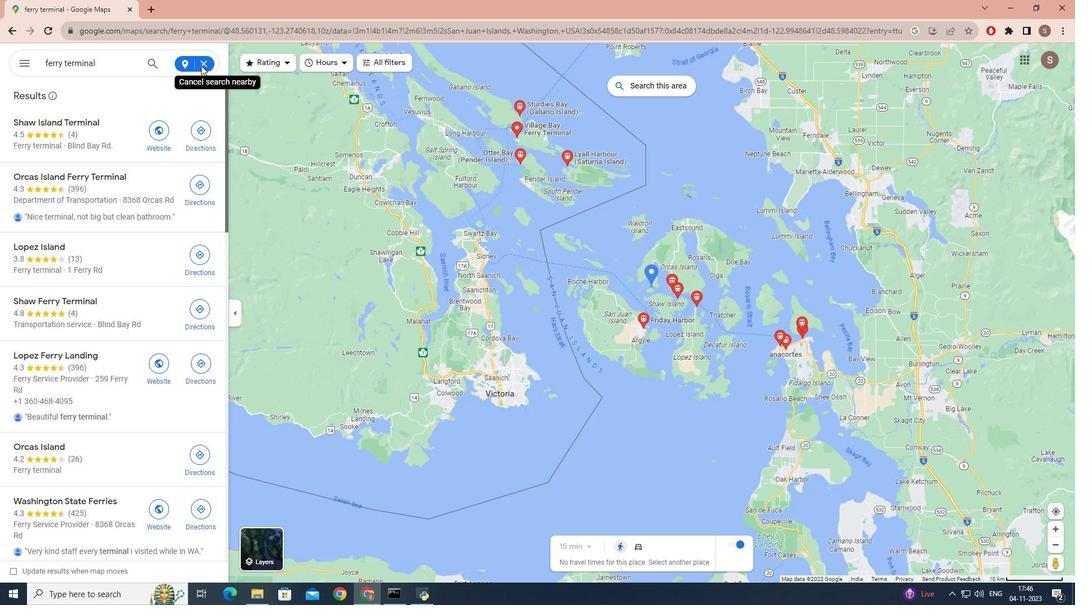 
Action: Mouse pressed left at (201, 65)
Screenshot: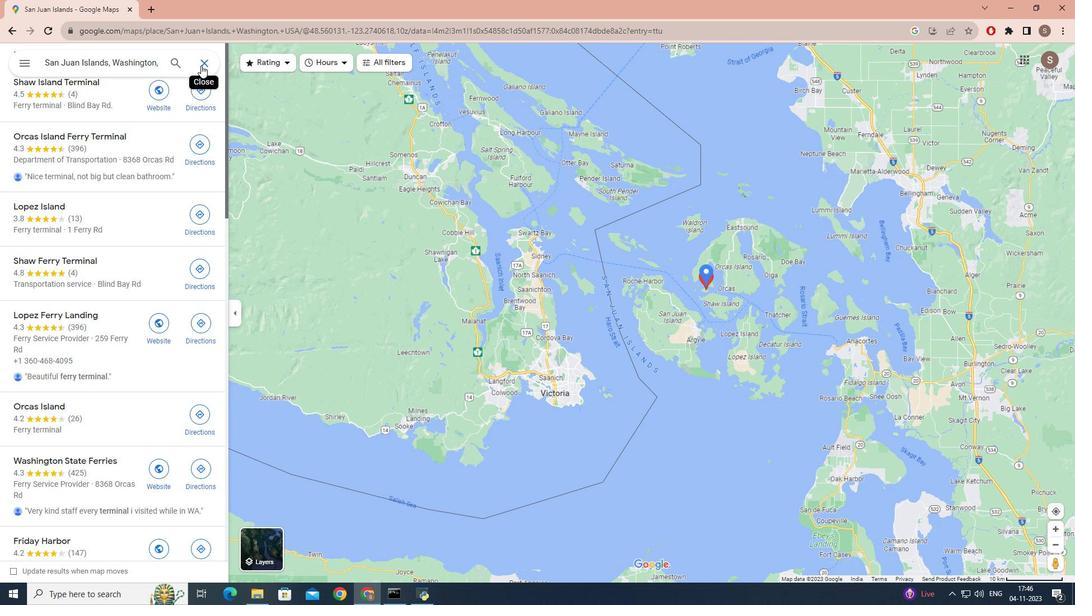 
Action: Mouse moved to (182, 66)
Screenshot: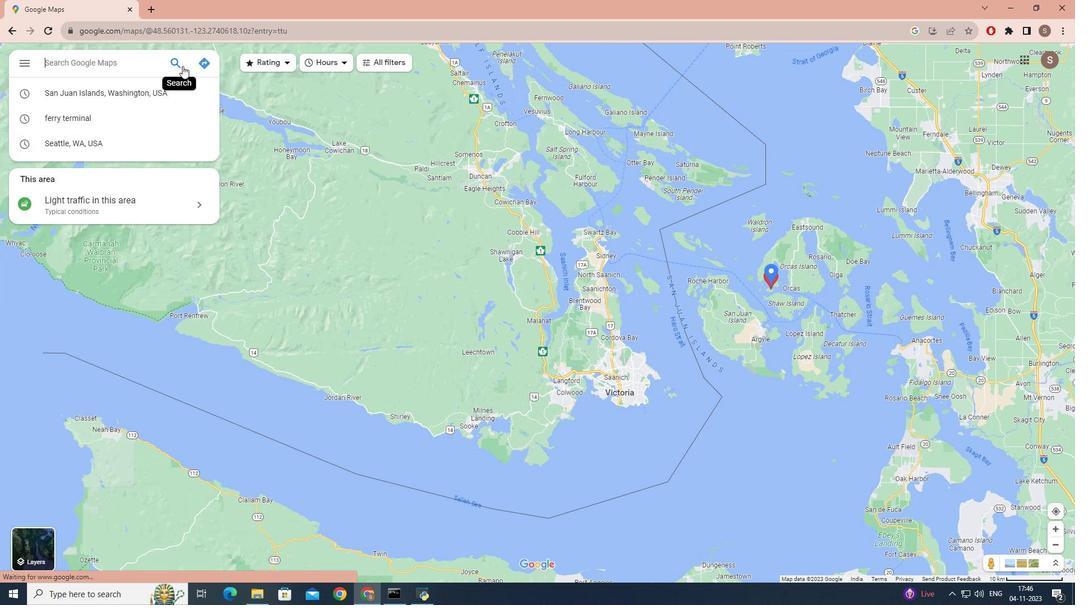 
